 Task: Search for 3-bedroom houses in New York City within a budget of $15 million.
Action: Mouse pressed left at (405, 245)
Screenshot: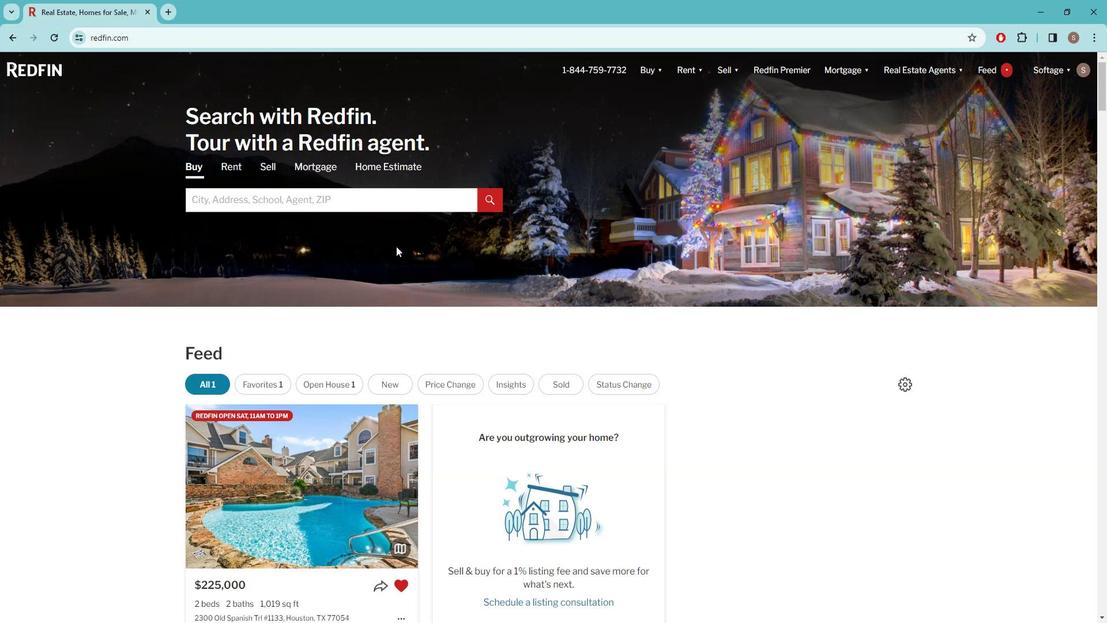 
Action: Mouse moved to (412, 200)
Screenshot: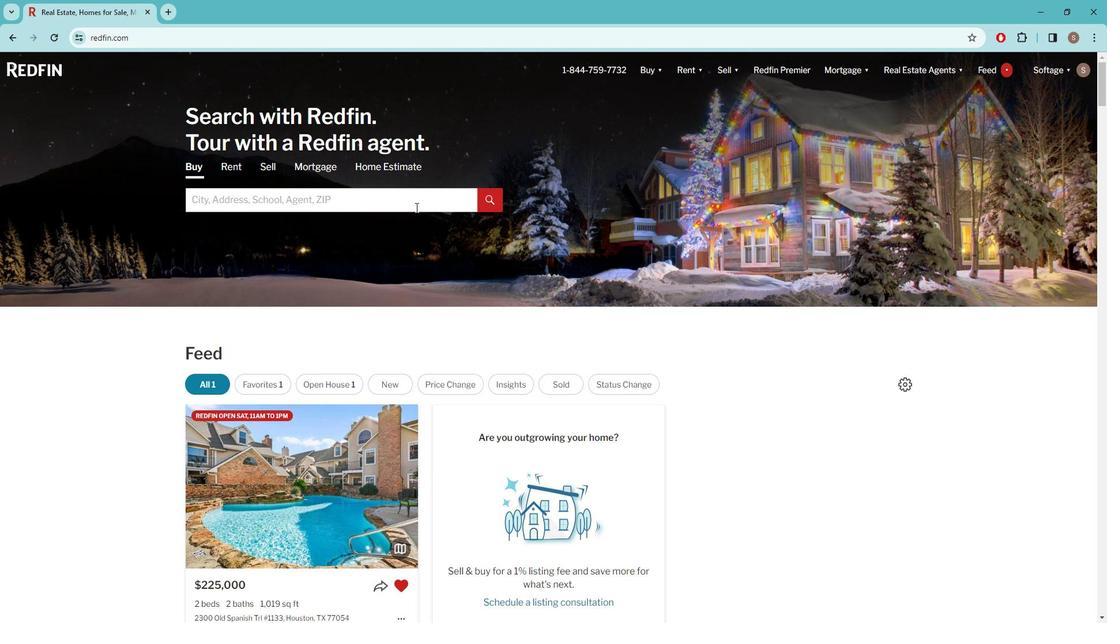 
Action: Mouse pressed left at (412, 200)
Screenshot: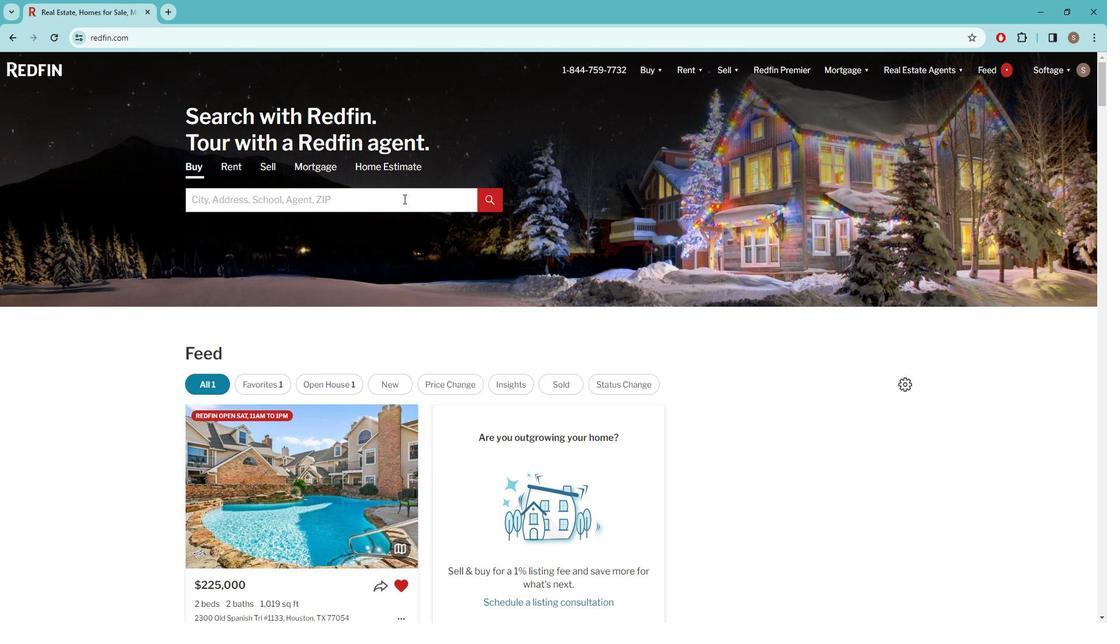 
Action: Key pressed n<Key.caps_lock>EW<Key.space><Key.caps_lock>y<Key.caps_lock>ORK<Key.space><Key.caps_lock>c<Key.caps_lock>ITY
Screenshot: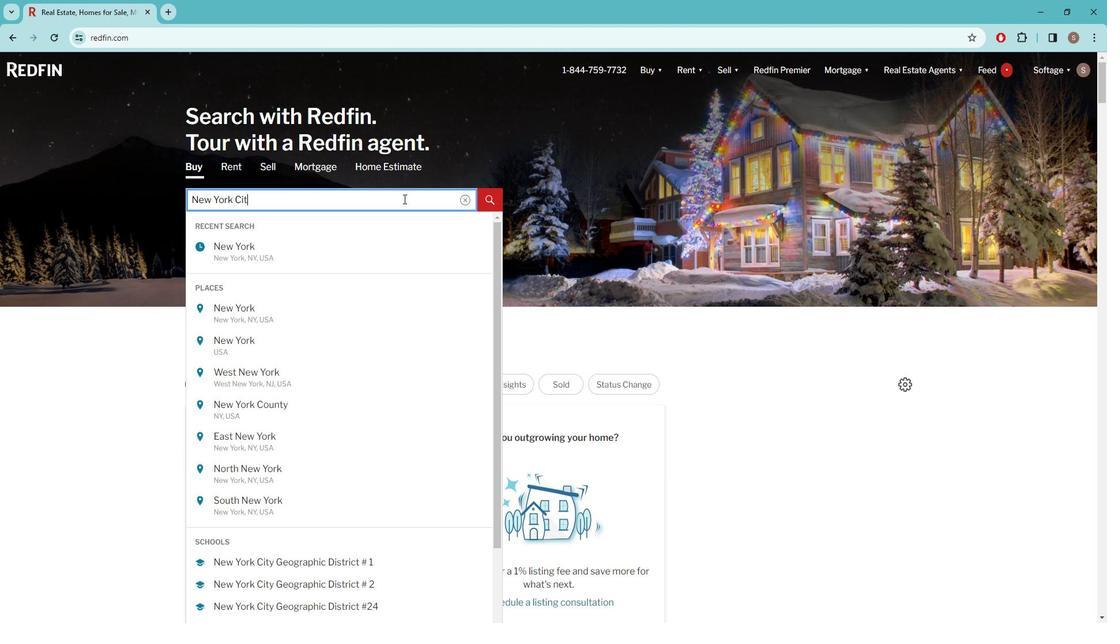 
Action: Mouse moved to (317, 249)
Screenshot: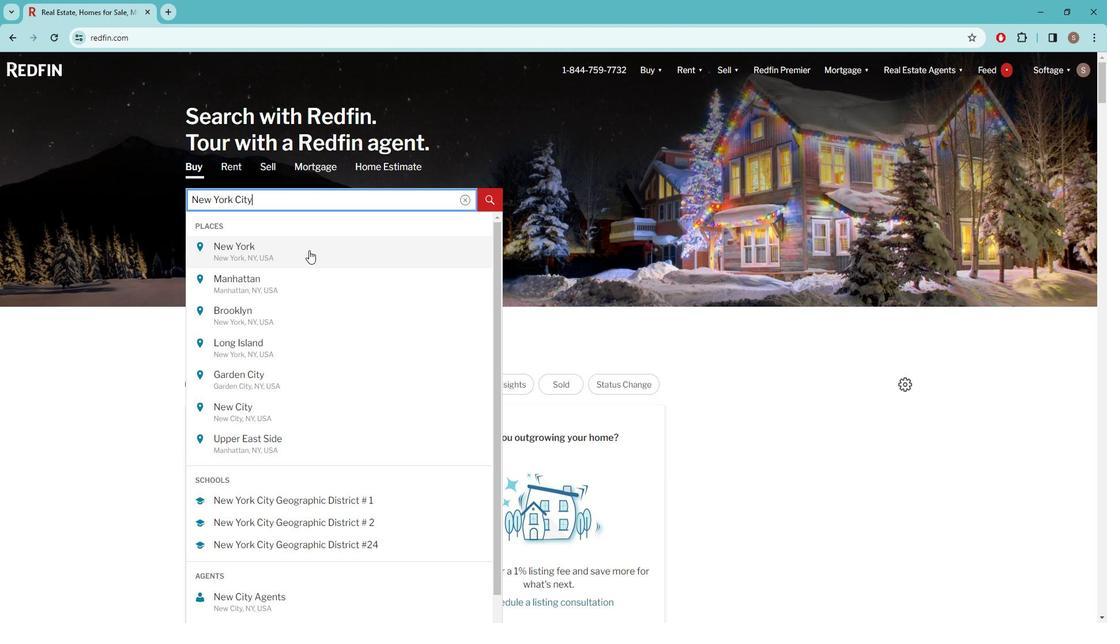 
Action: Mouse pressed left at (317, 249)
Screenshot: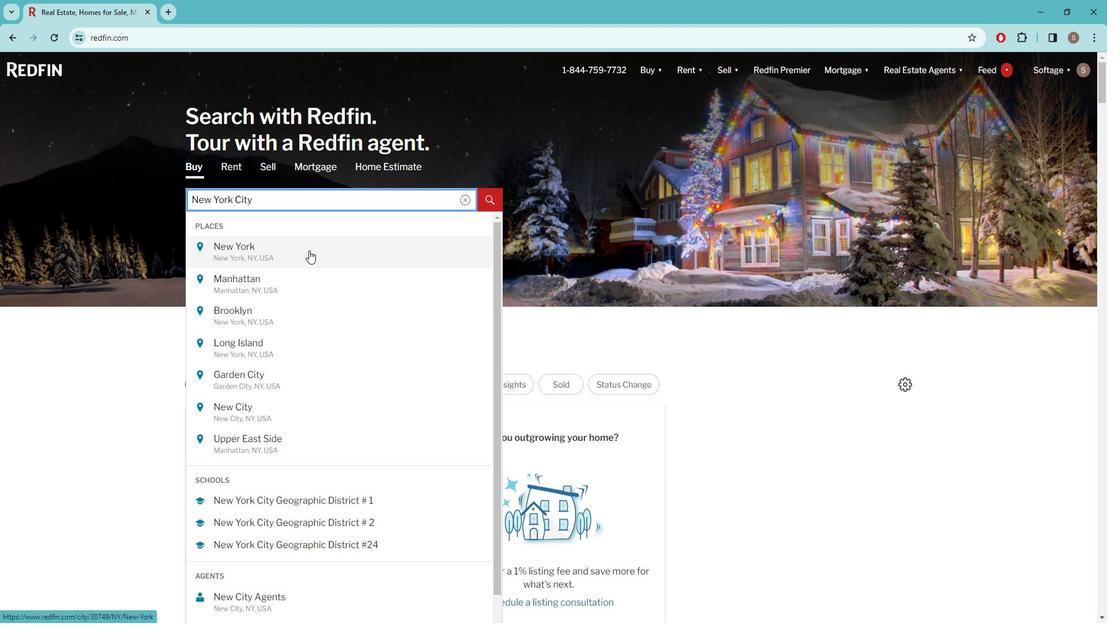 
Action: Mouse moved to (791, 149)
Screenshot: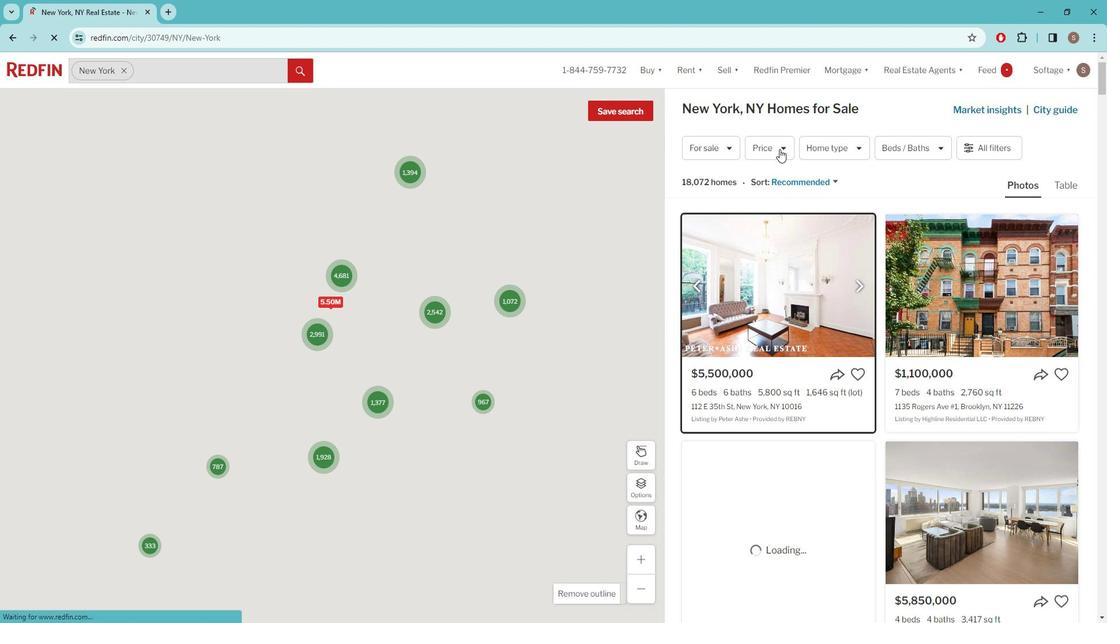 
Action: Mouse pressed left at (791, 149)
Screenshot: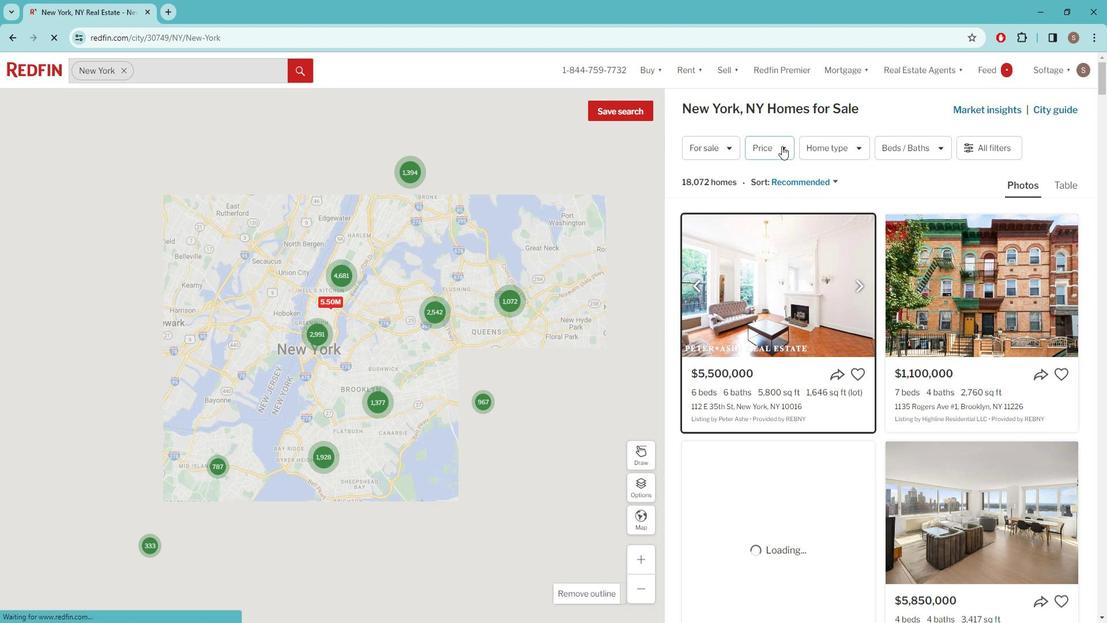 
Action: Mouse pressed left at (791, 149)
Screenshot: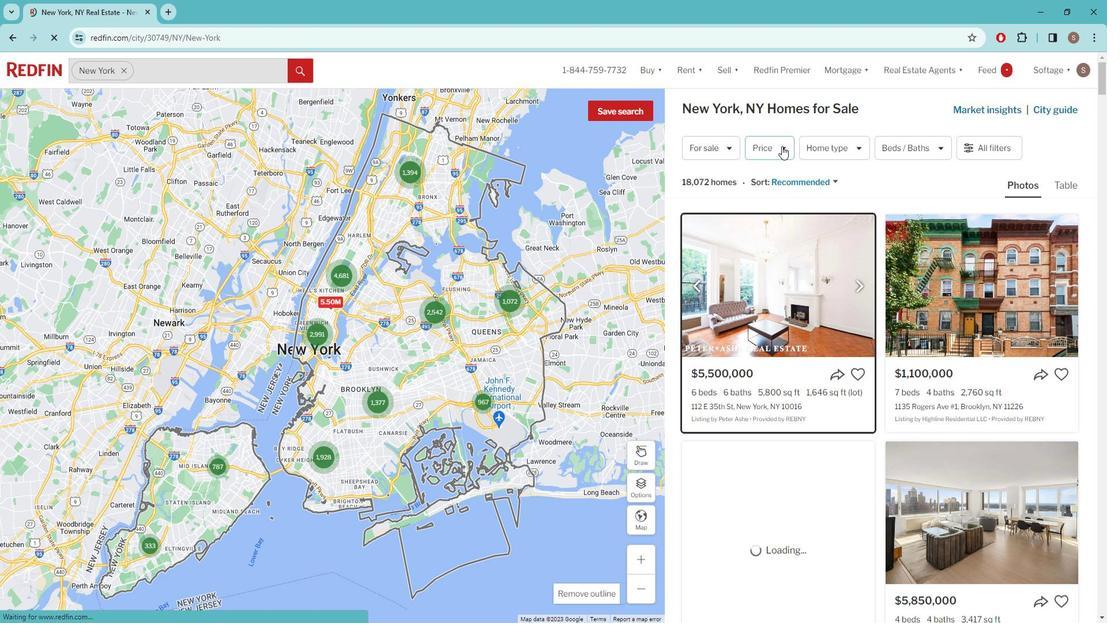 
Action: Mouse moved to (945, 308)
Screenshot: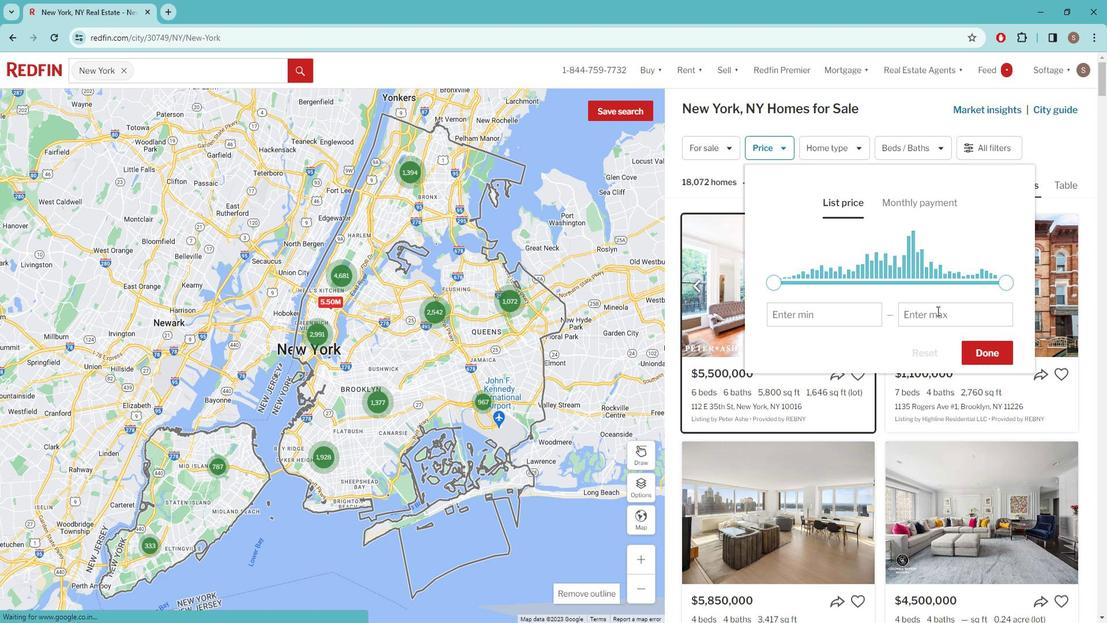 
Action: Mouse pressed left at (945, 308)
Screenshot: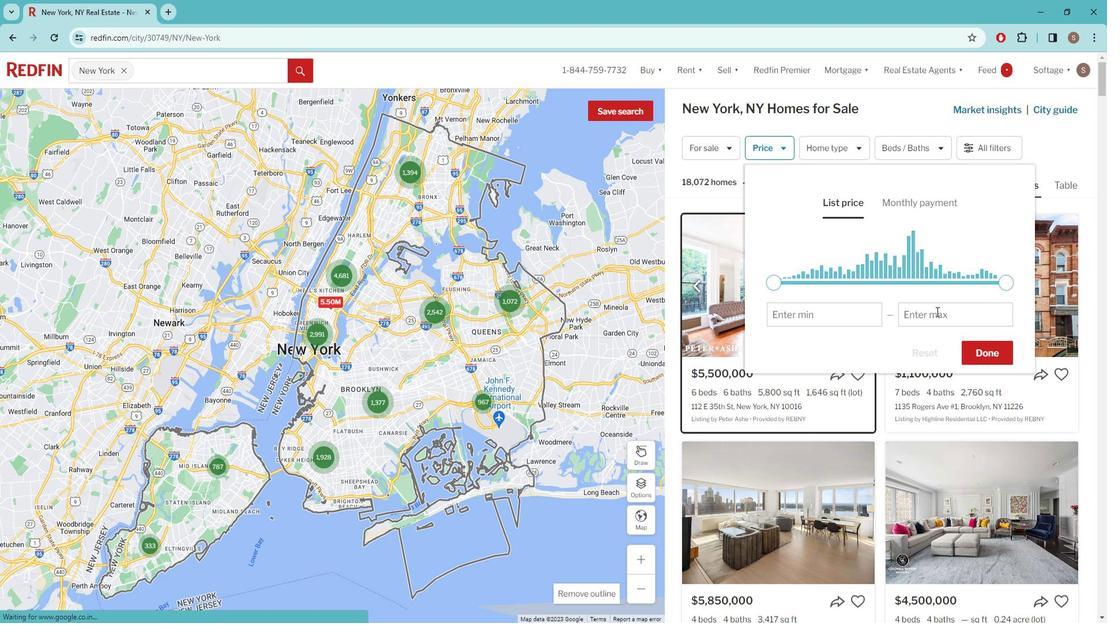 
Action: Key pressed 15M
Screenshot: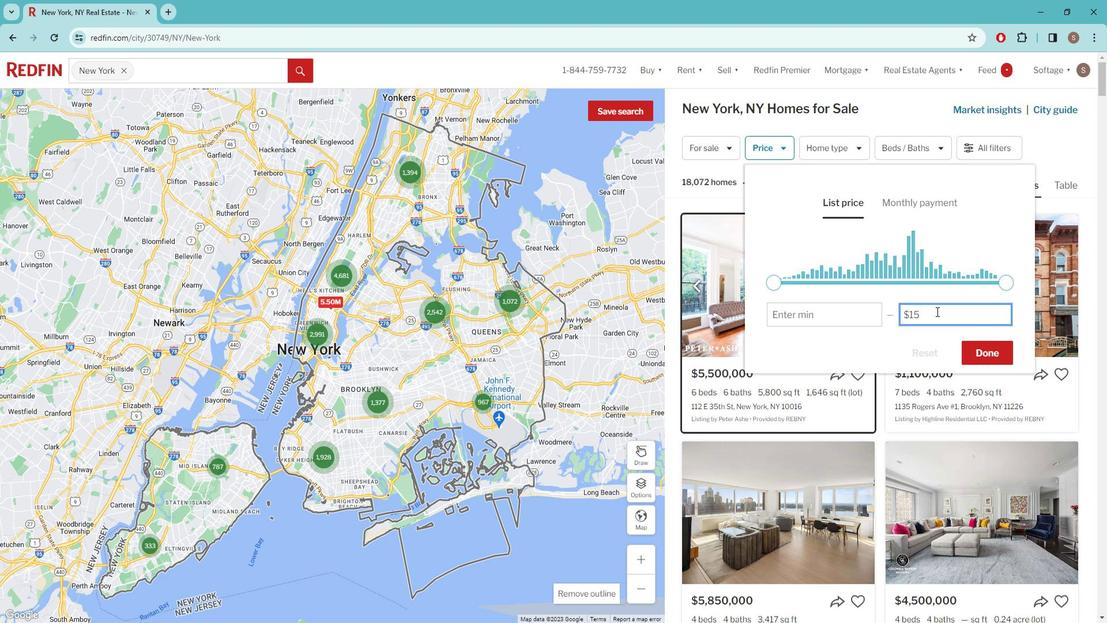 
Action: Mouse moved to (996, 343)
Screenshot: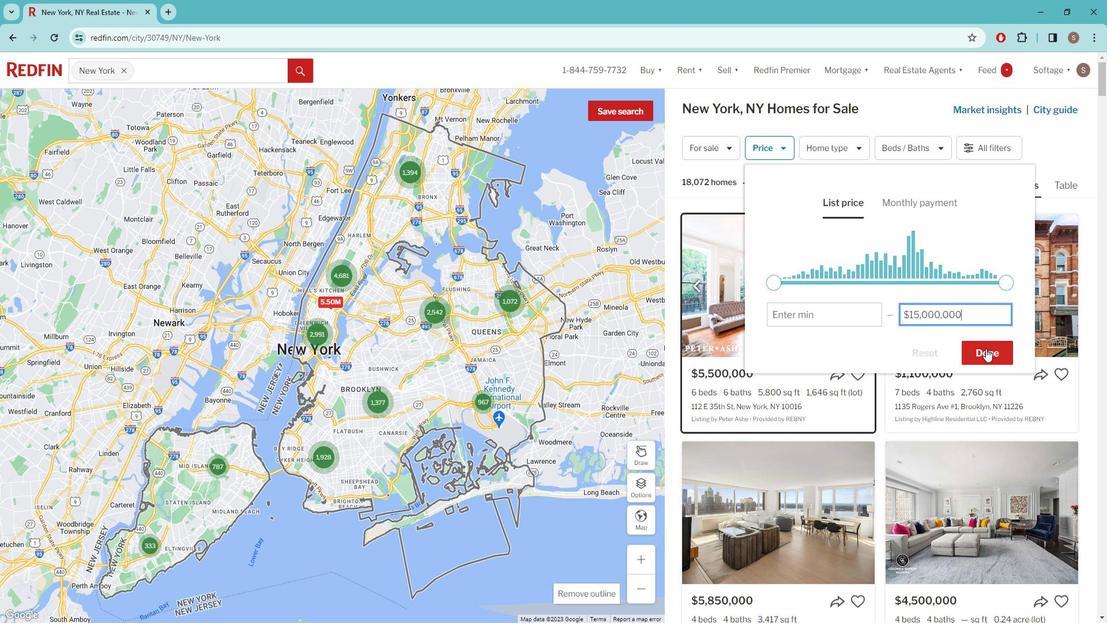 
Action: Mouse pressed left at (996, 343)
Screenshot: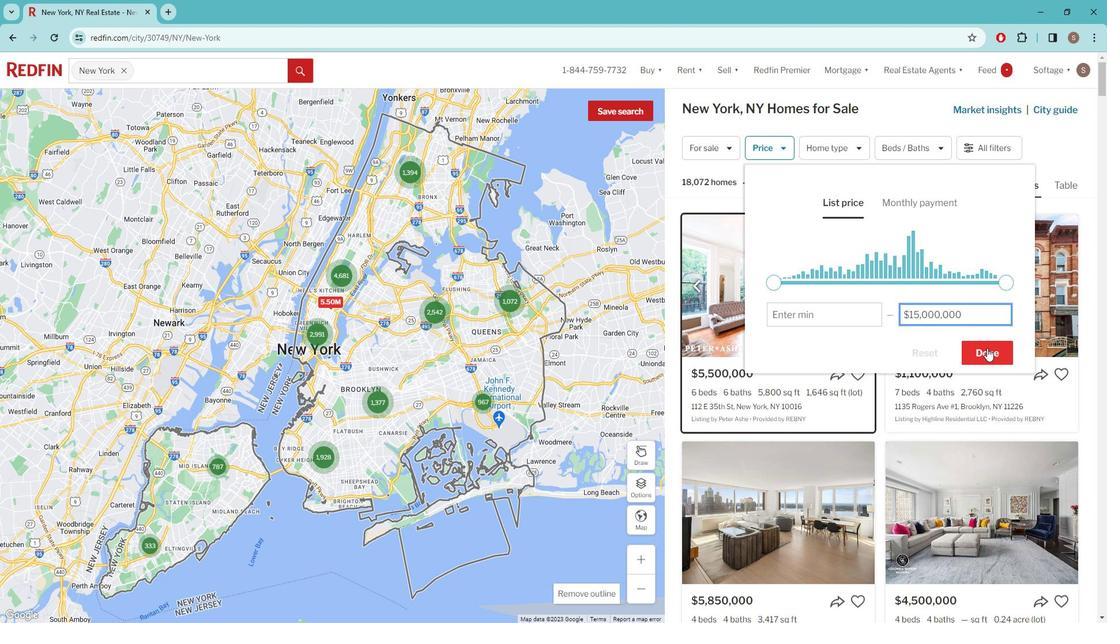 
Action: Mouse moved to (891, 148)
Screenshot: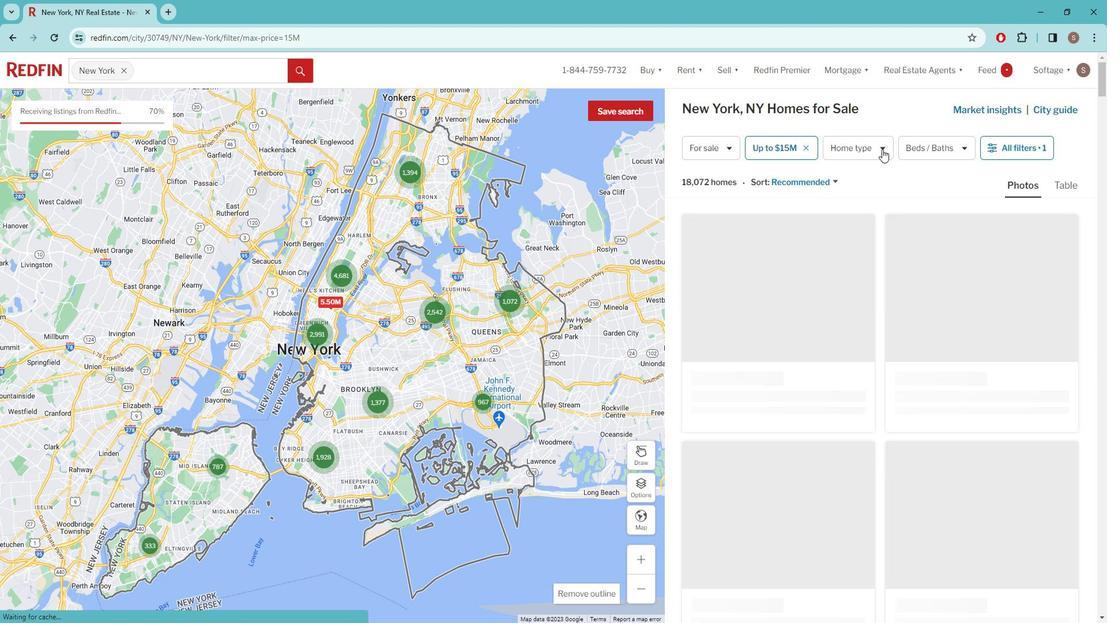 
Action: Mouse pressed left at (891, 148)
Screenshot: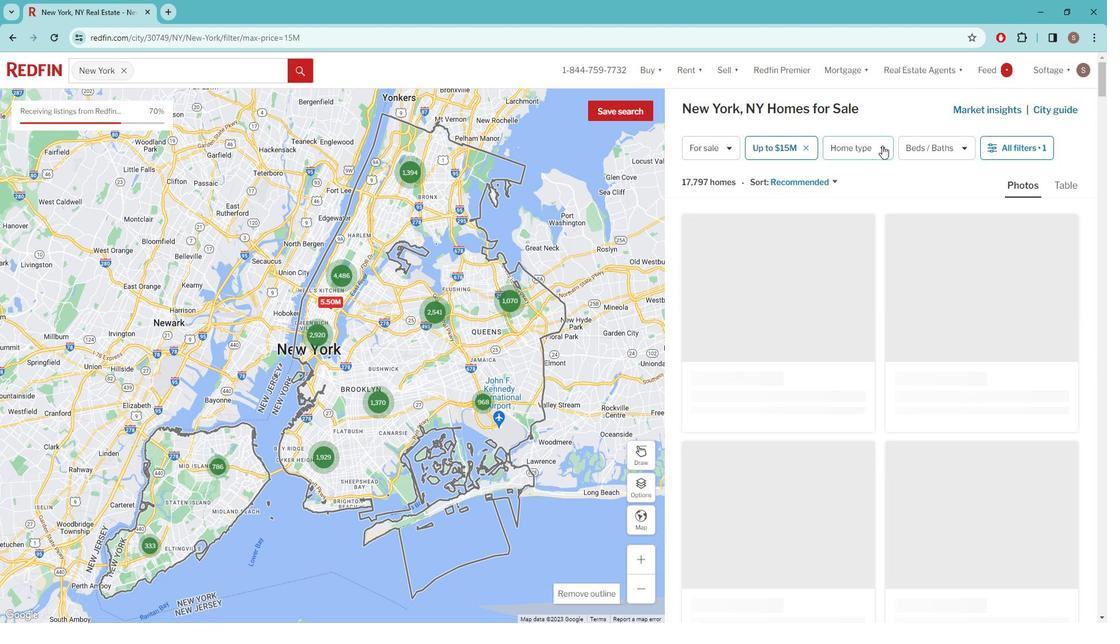 
Action: Mouse moved to (695, 205)
Screenshot: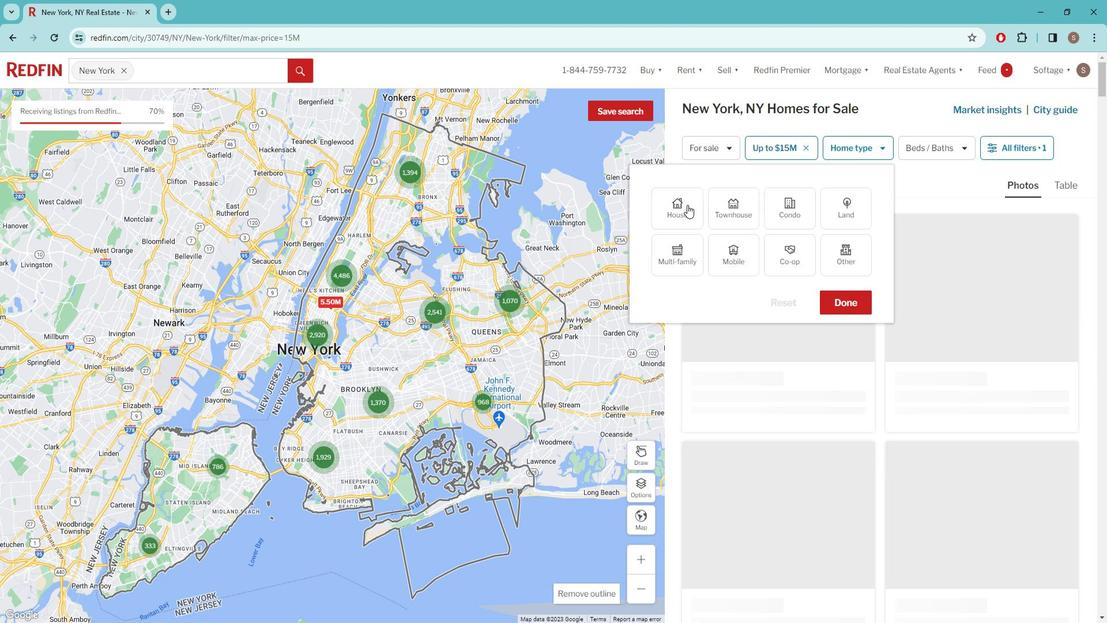 
Action: Mouse pressed left at (695, 205)
Screenshot: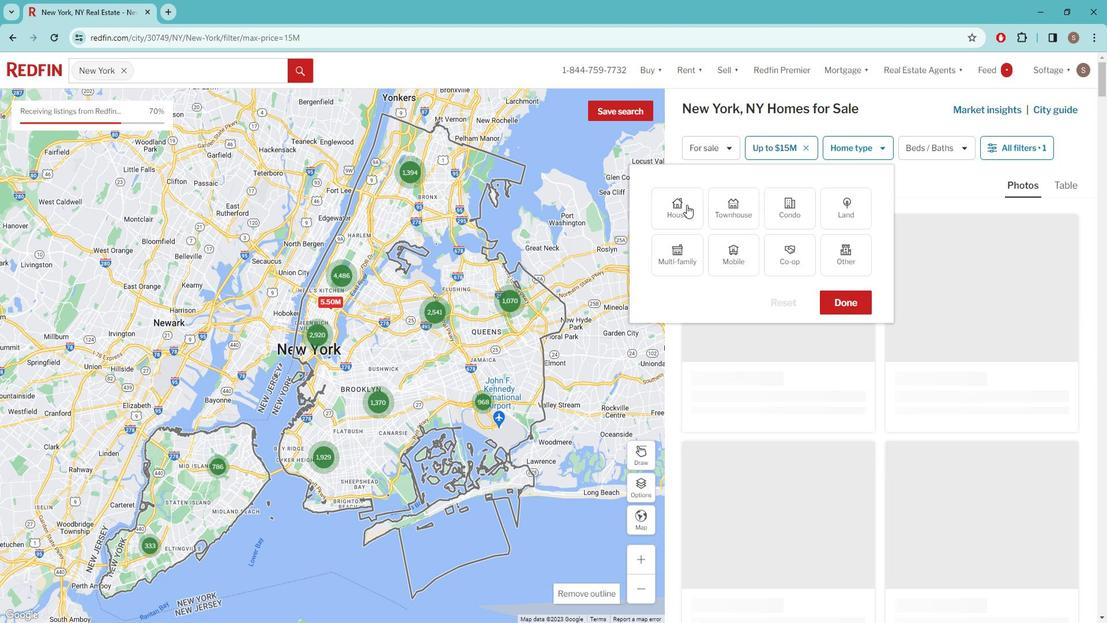 
Action: Mouse moved to (857, 293)
Screenshot: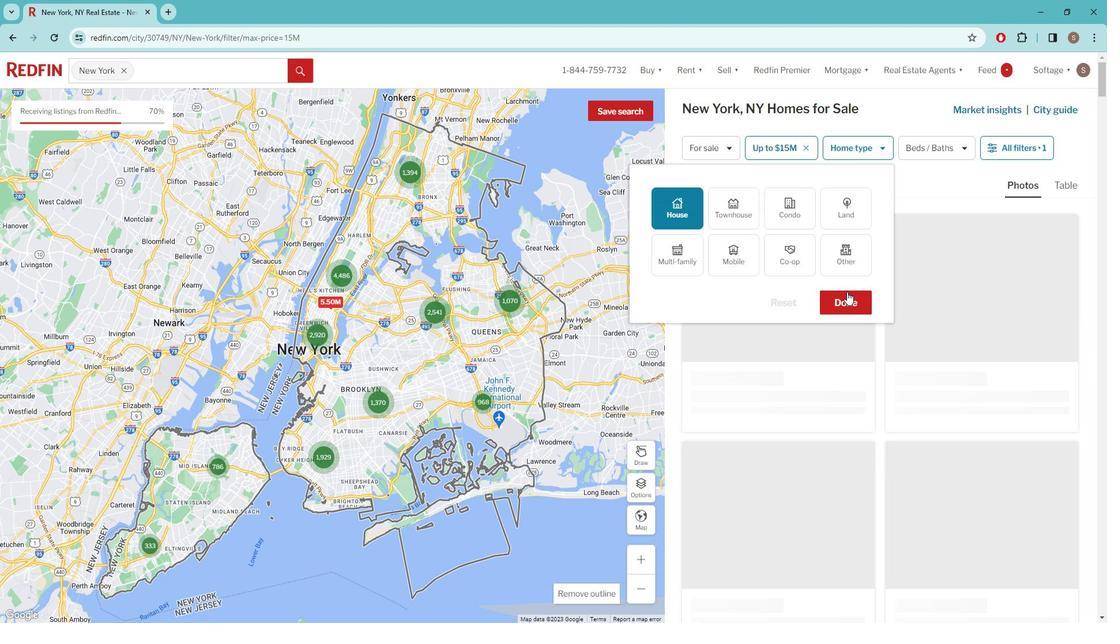 
Action: Mouse pressed left at (857, 293)
Screenshot: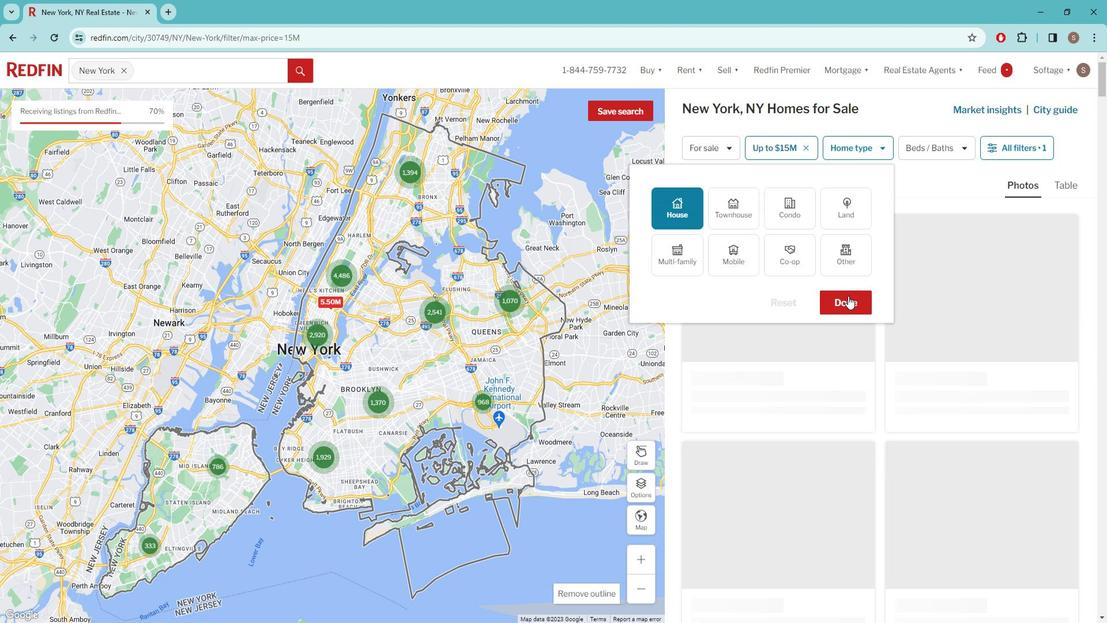 
Action: Mouse moved to (956, 151)
Screenshot: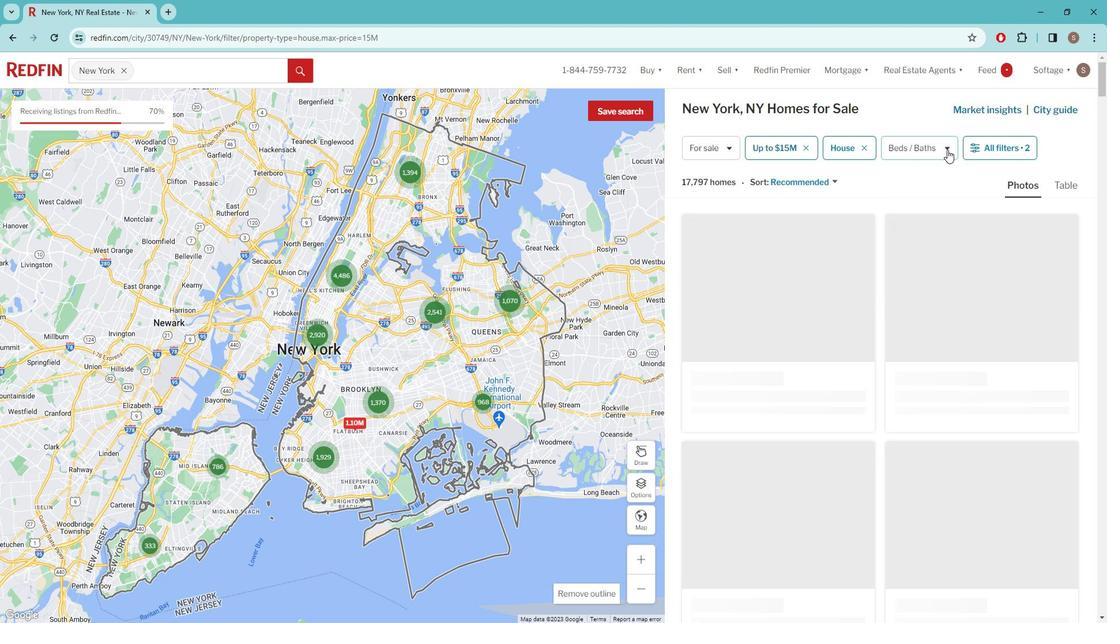 
Action: Mouse pressed left at (956, 151)
Screenshot: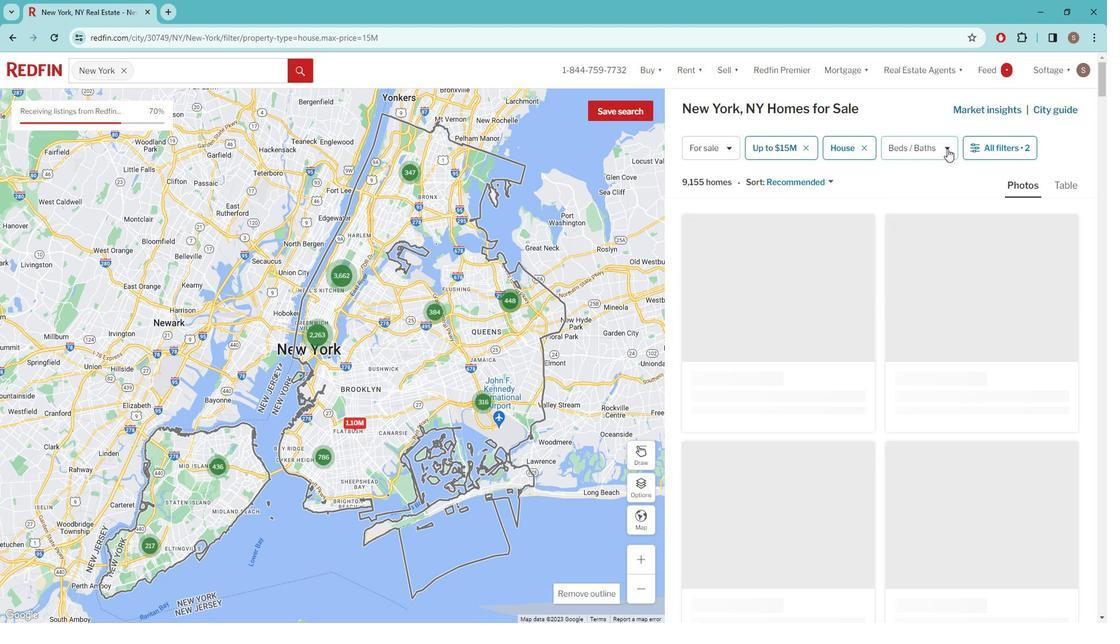 
Action: Mouse moved to (866, 213)
Screenshot: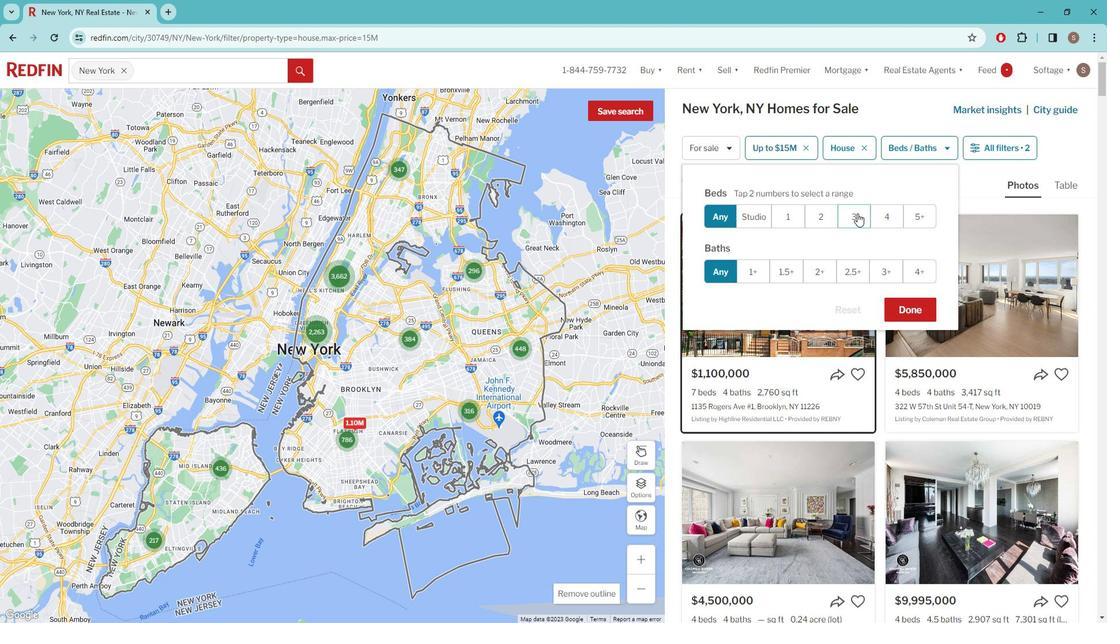 
Action: Mouse pressed left at (866, 213)
Screenshot: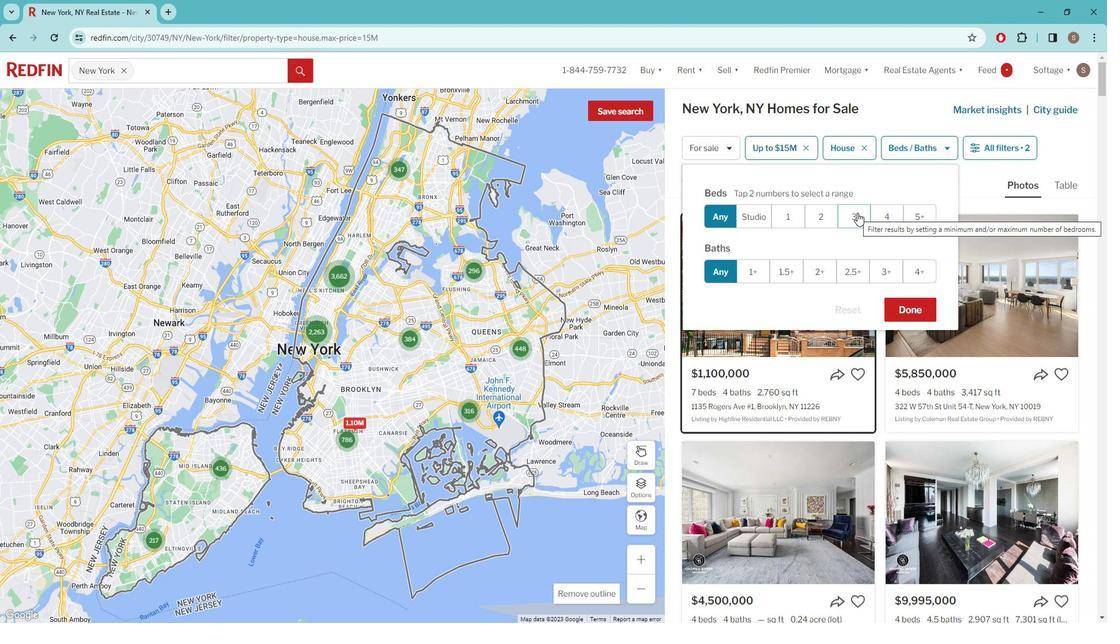 
Action: Mouse moved to (864, 213)
Screenshot: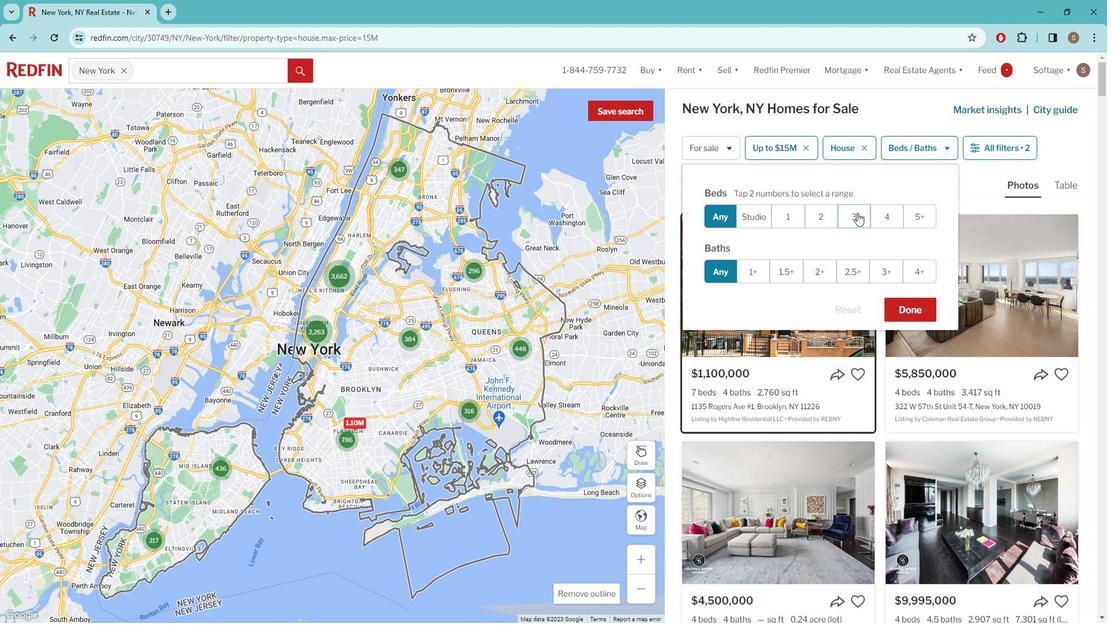 
Action: Mouse pressed left at (864, 213)
Screenshot: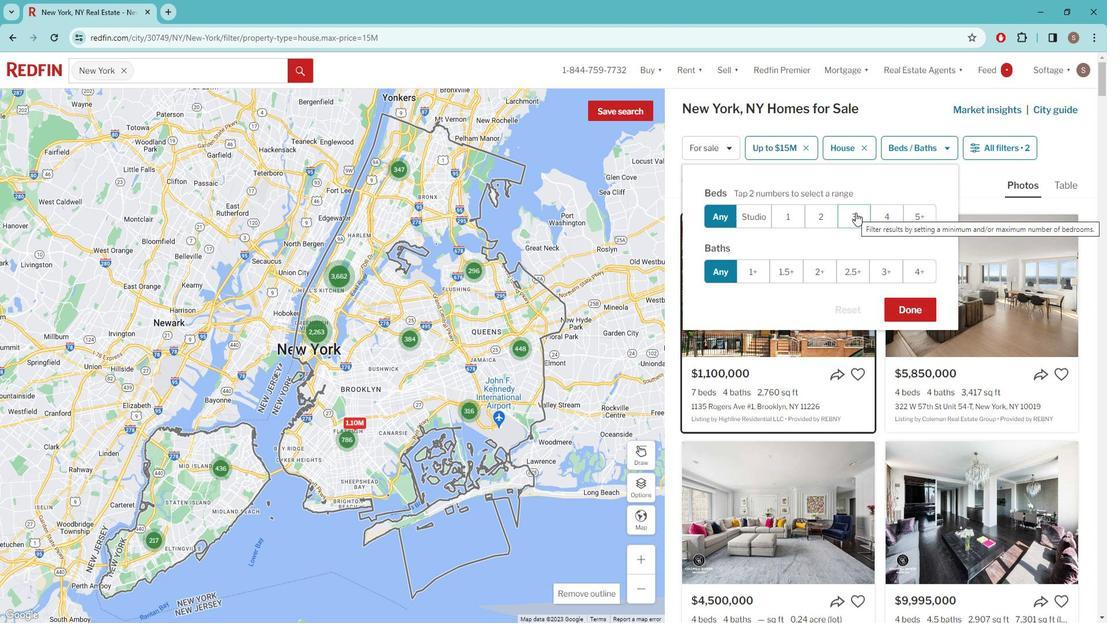 
Action: Mouse moved to (909, 302)
Screenshot: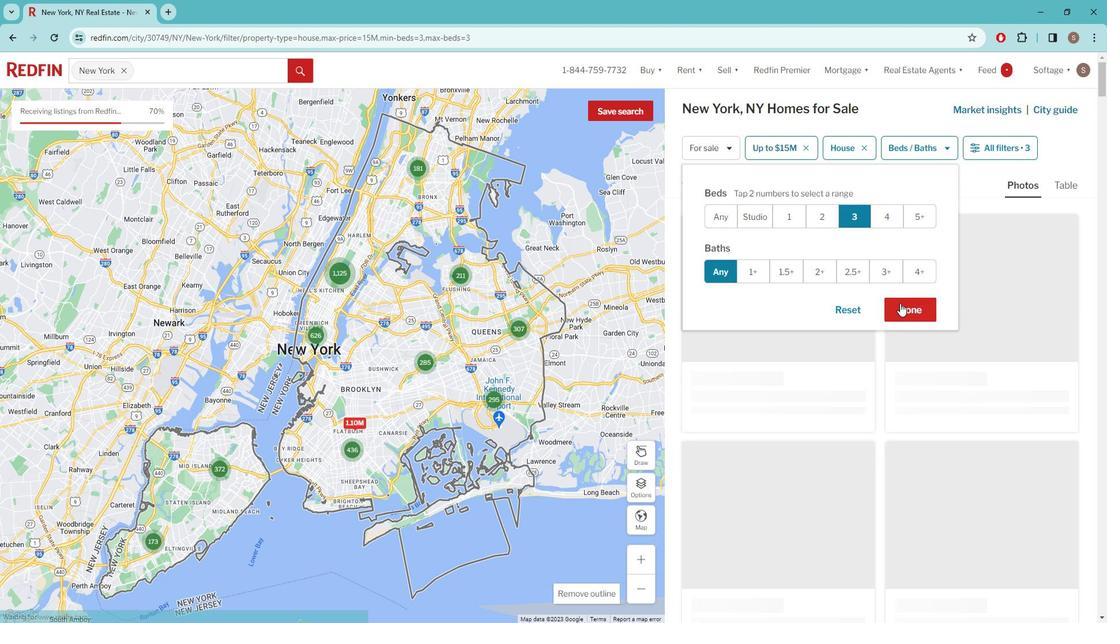 
Action: Mouse pressed left at (909, 302)
Screenshot: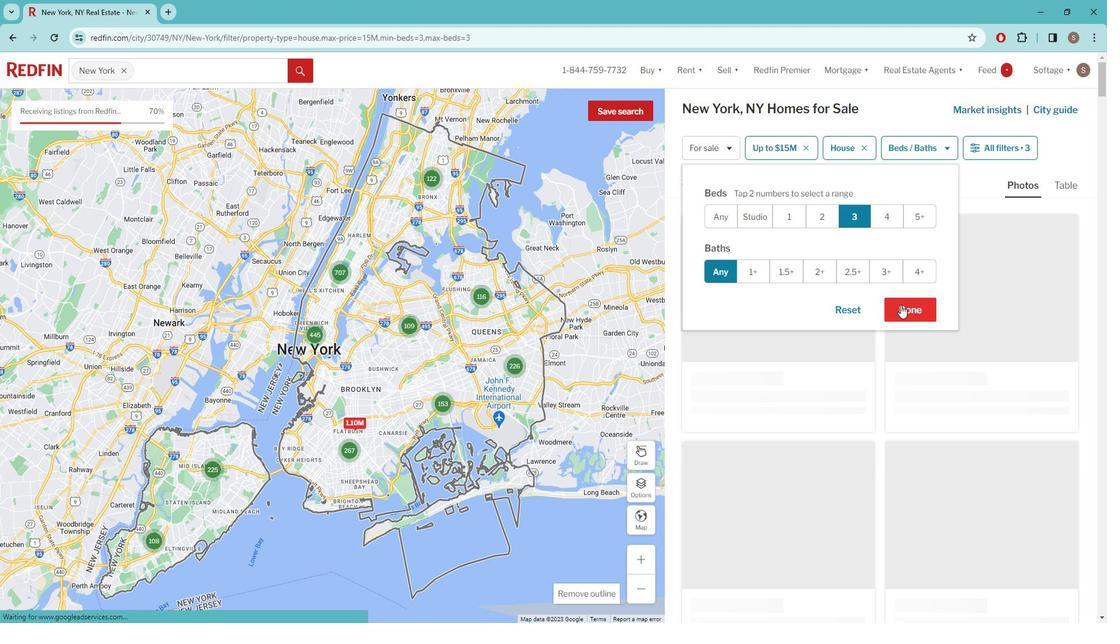 
Action: Mouse moved to (841, 332)
Screenshot: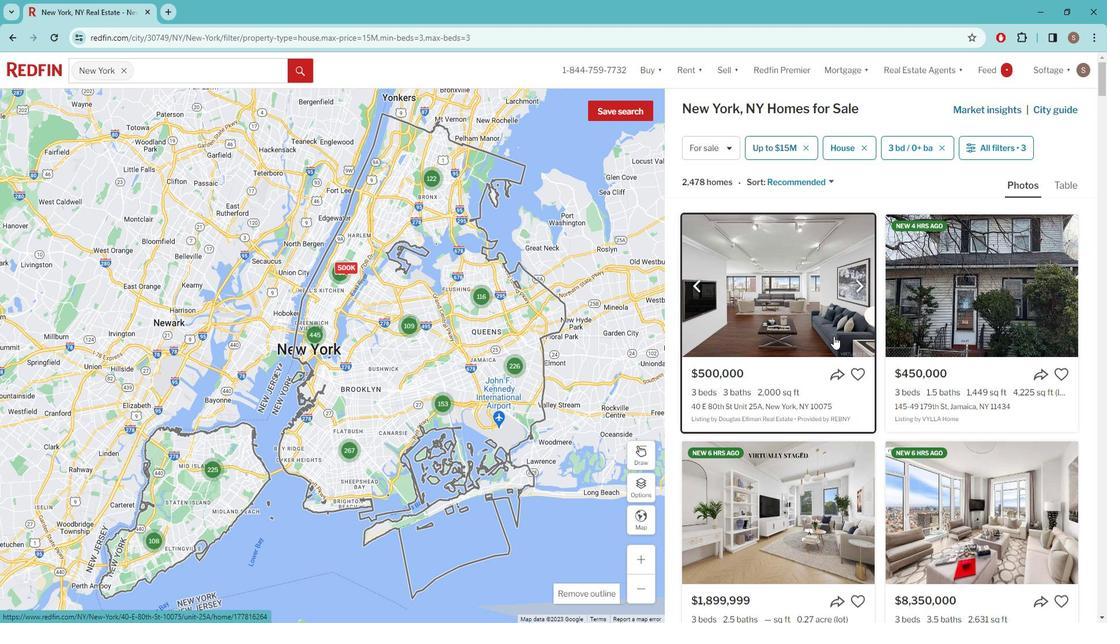 
Action: Mouse scrolled (841, 331) with delta (0, 0)
Screenshot: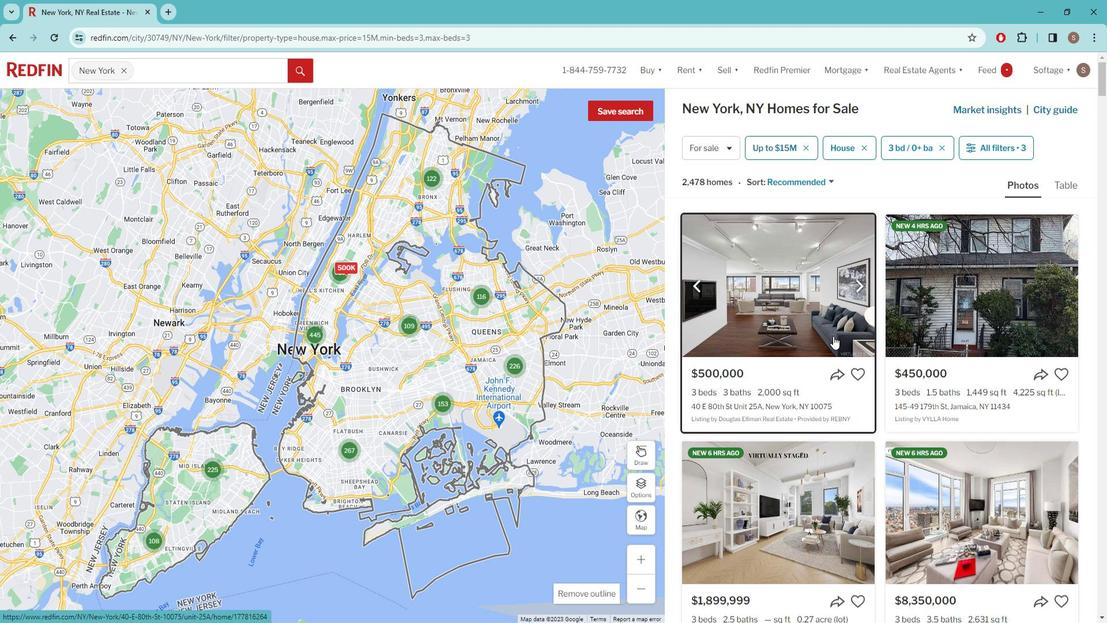 
Action: Mouse moved to (817, 305)
Screenshot: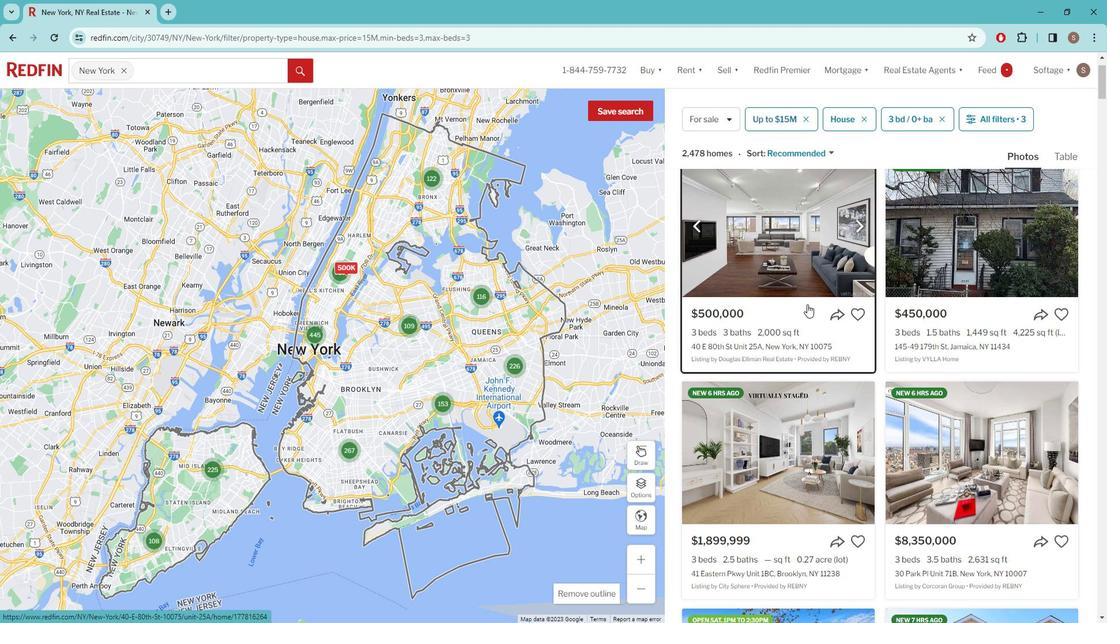 
Action: Mouse pressed left at (817, 305)
Screenshot: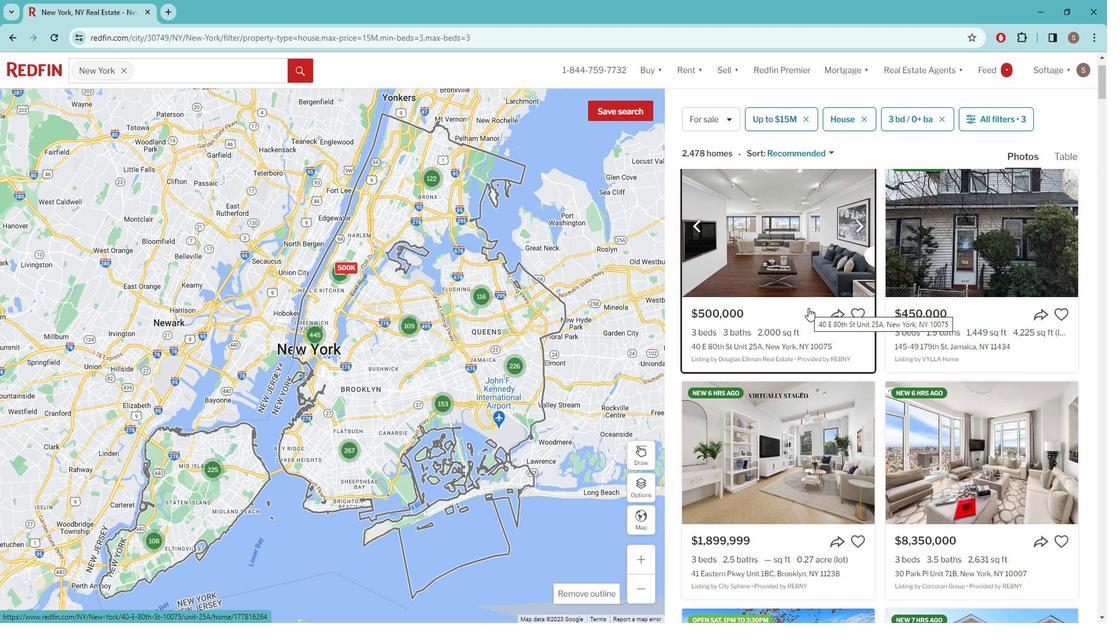 
Action: Mouse moved to (617, 311)
Screenshot: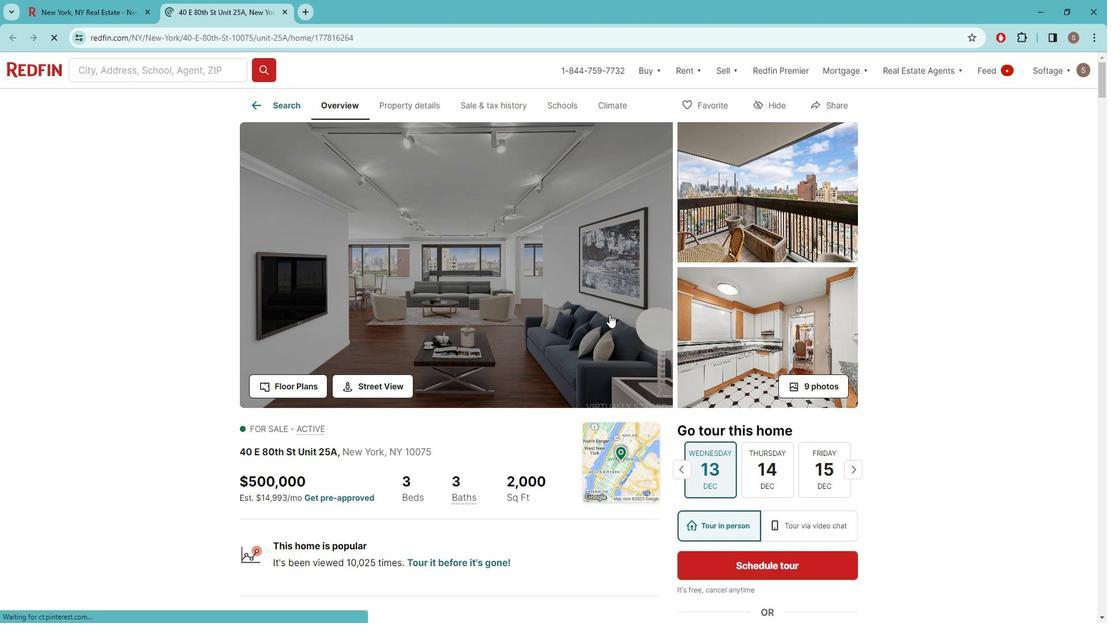 
Action: Mouse scrolled (617, 311) with delta (0, 0)
Screenshot: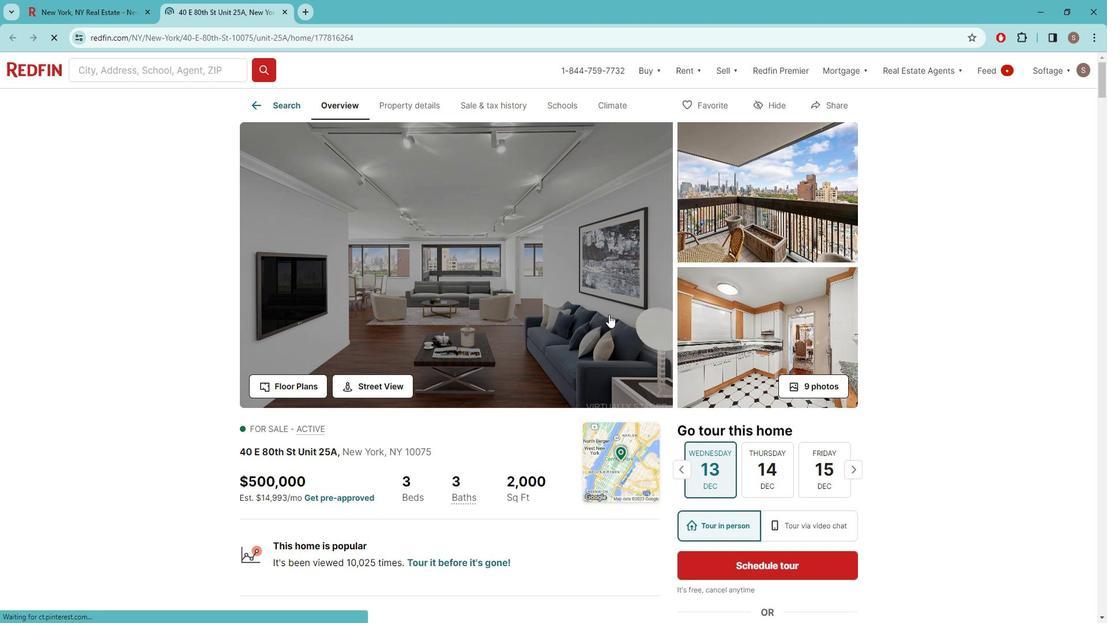 
Action: Mouse scrolled (617, 311) with delta (0, 0)
Screenshot: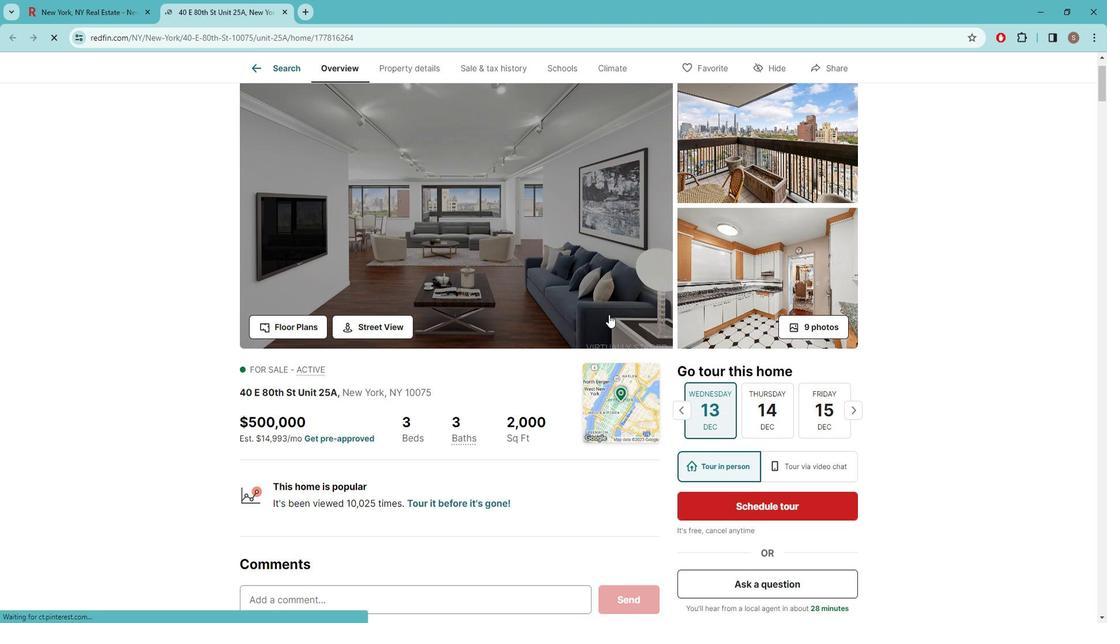 
Action: Mouse scrolled (617, 311) with delta (0, 0)
Screenshot: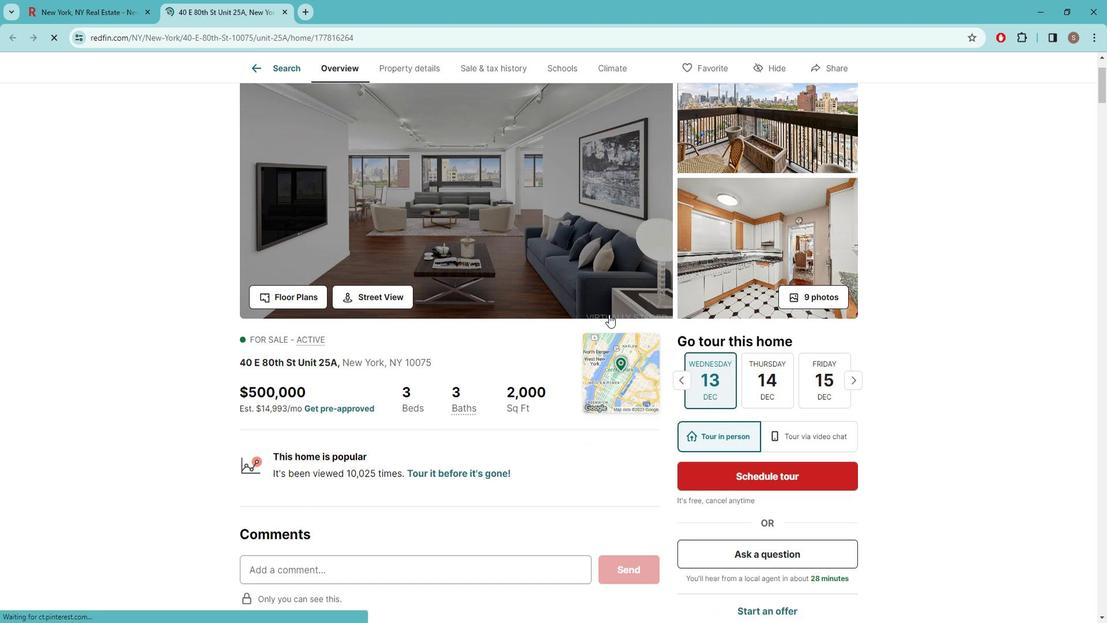 
Action: Mouse scrolled (617, 311) with delta (0, 0)
Screenshot: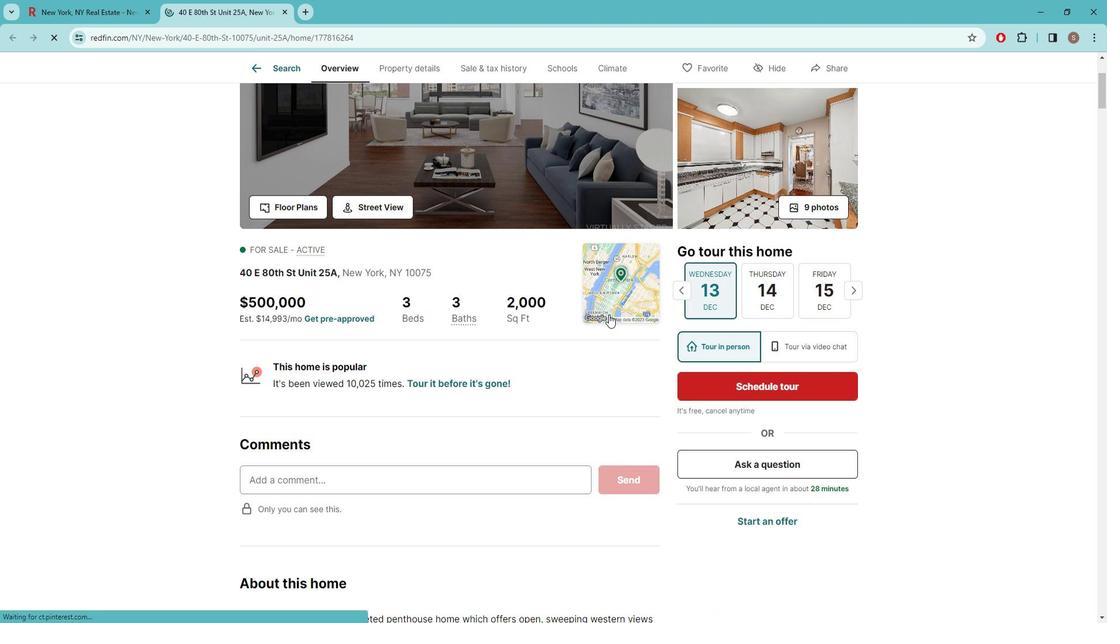 
Action: Mouse scrolled (617, 311) with delta (0, 0)
Screenshot: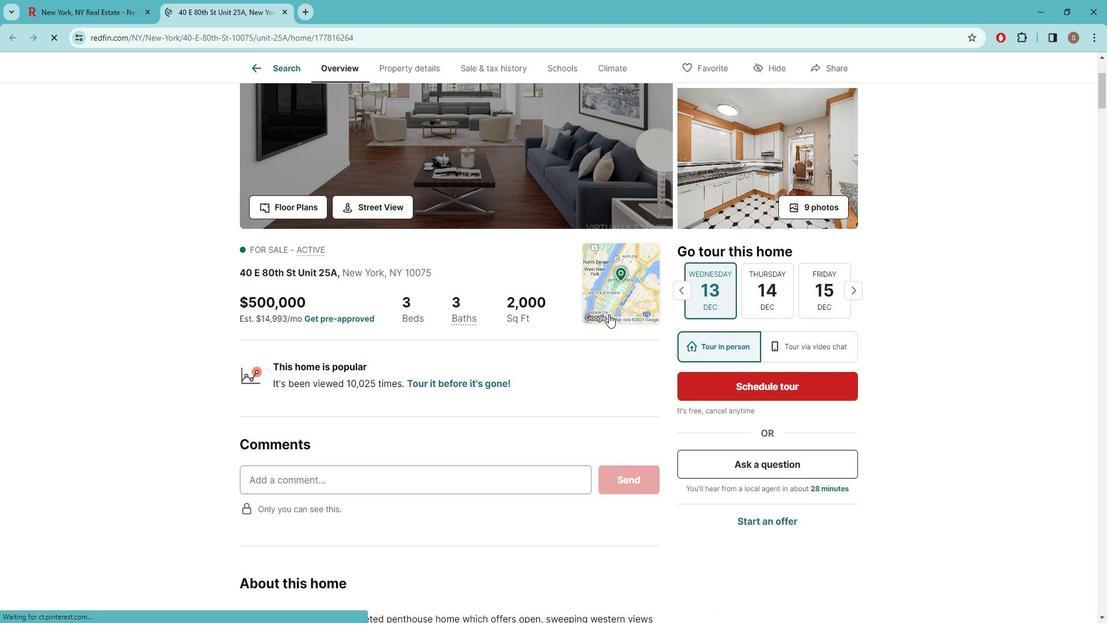
Action: Mouse scrolled (617, 311) with delta (0, 0)
Screenshot: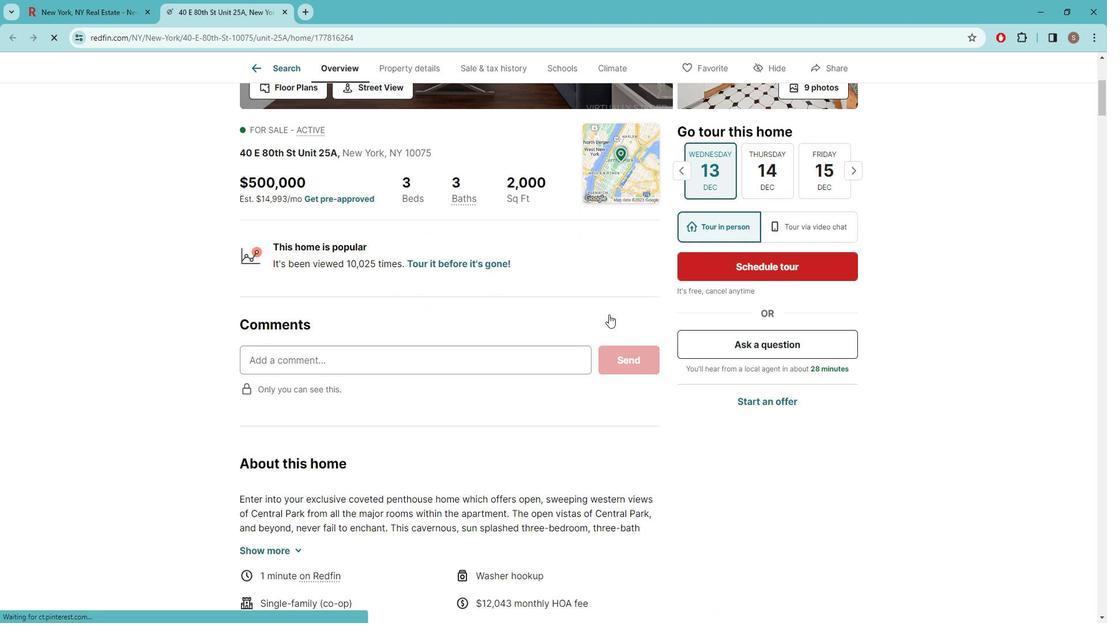 
Action: Mouse scrolled (617, 311) with delta (0, 0)
Screenshot: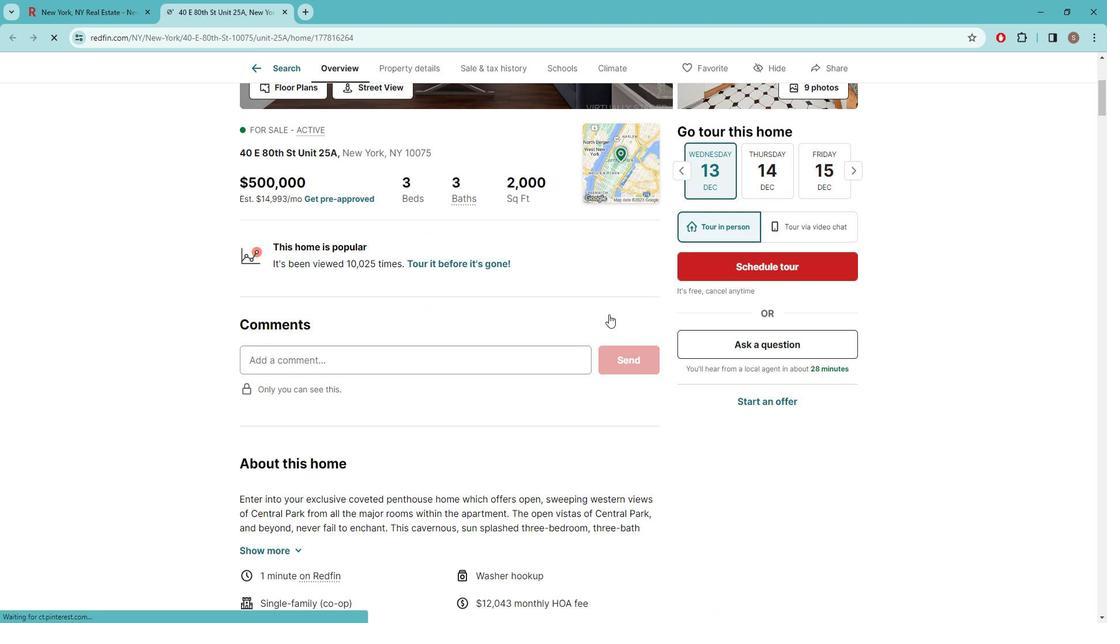 
Action: Mouse scrolled (617, 311) with delta (0, 0)
Screenshot: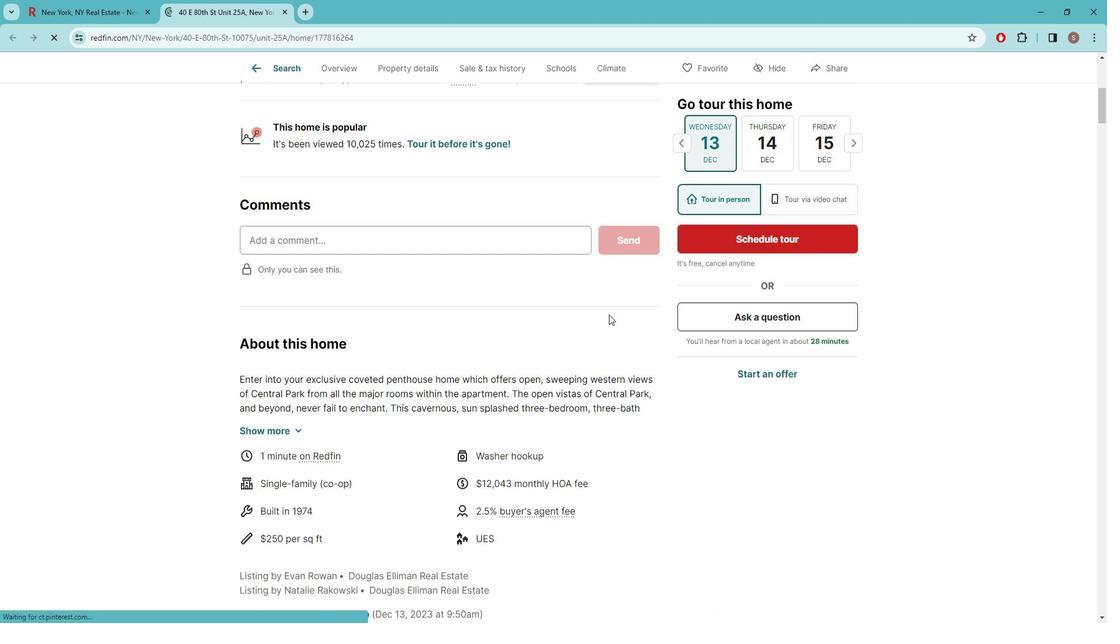 
Action: Mouse scrolled (617, 311) with delta (0, 0)
Screenshot: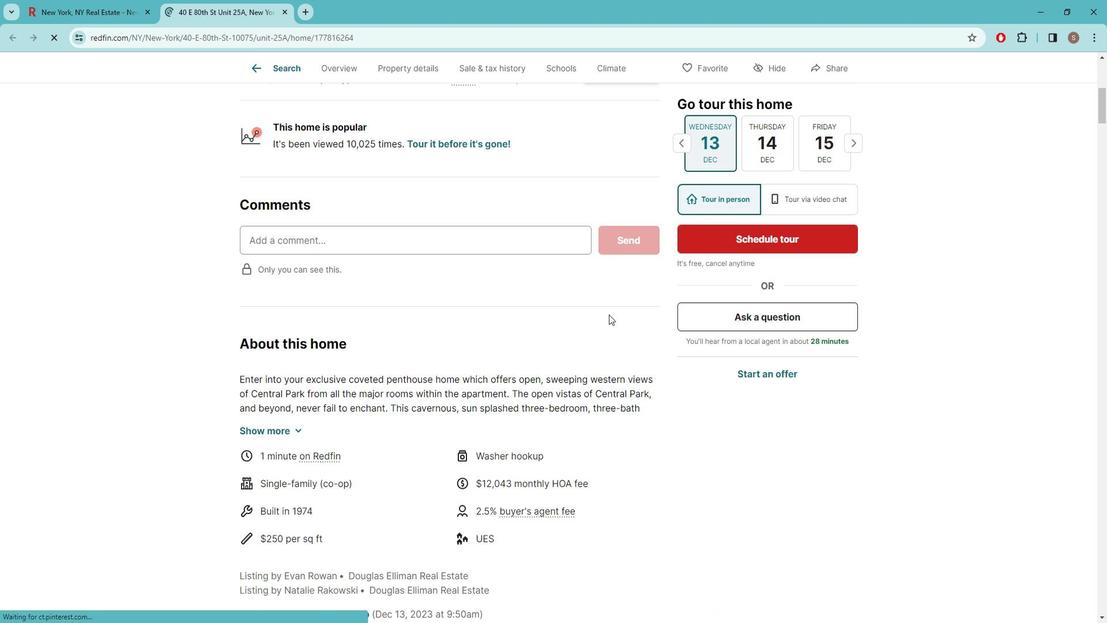 
Action: Mouse moved to (617, 311)
Screenshot: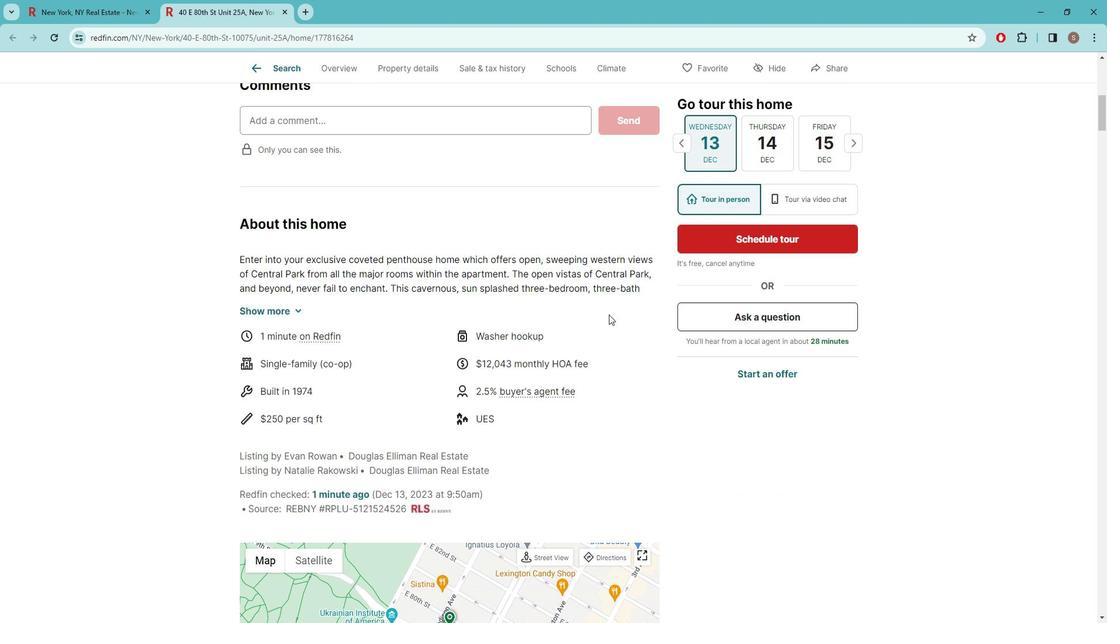 
Action: Mouse scrolled (617, 311) with delta (0, 0)
Screenshot: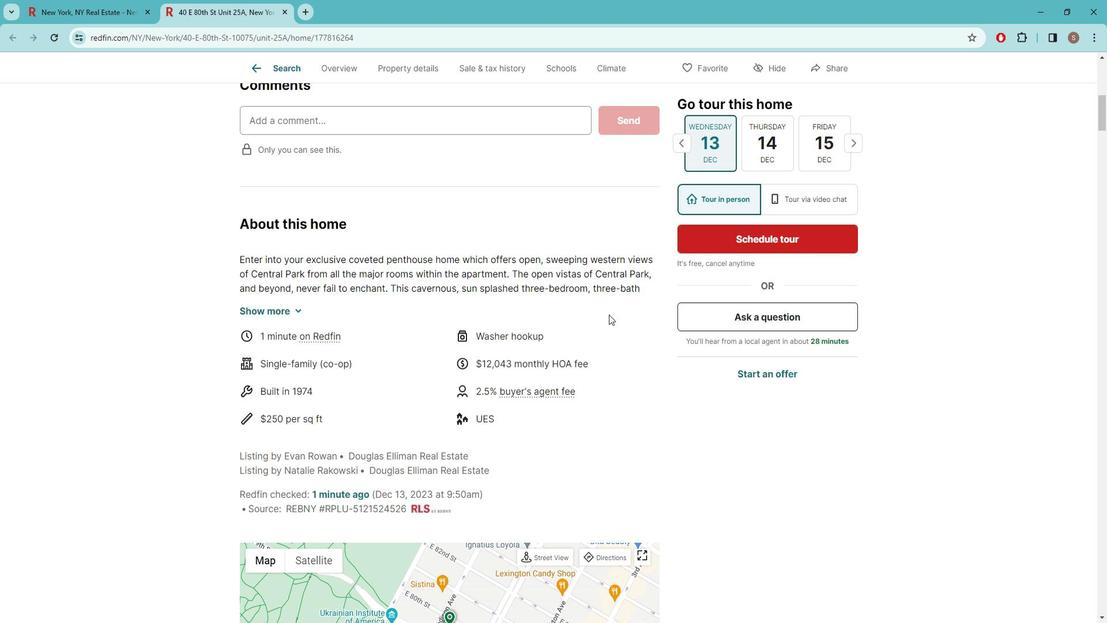 
Action: Mouse scrolled (617, 312) with delta (0, 0)
Screenshot: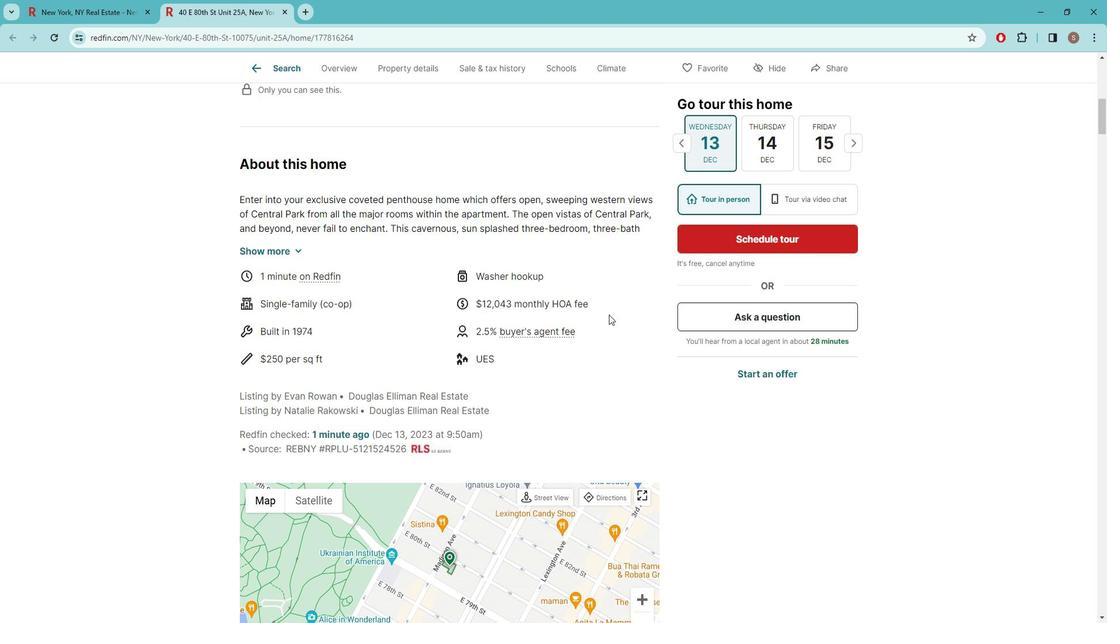 
Action: Mouse scrolled (617, 312) with delta (0, 0)
Screenshot: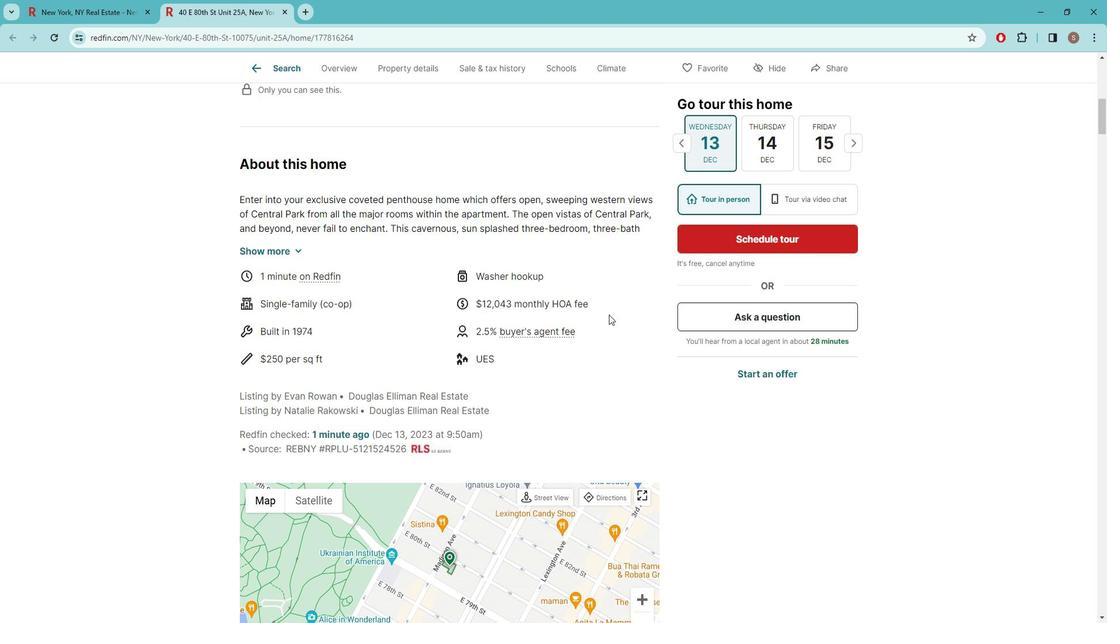 
Action: Mouse scrolled (617, 312) with delta (0, 0)
Screenshot: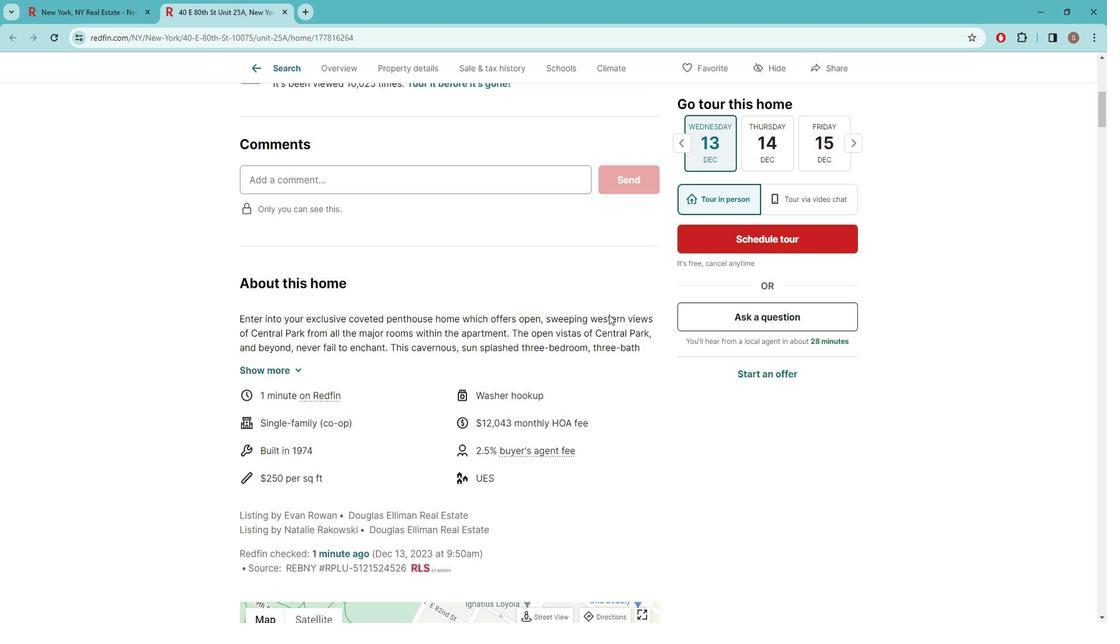 
Action: Mouse scrolled (617, 312) with delta (0, 0)
Screenshot: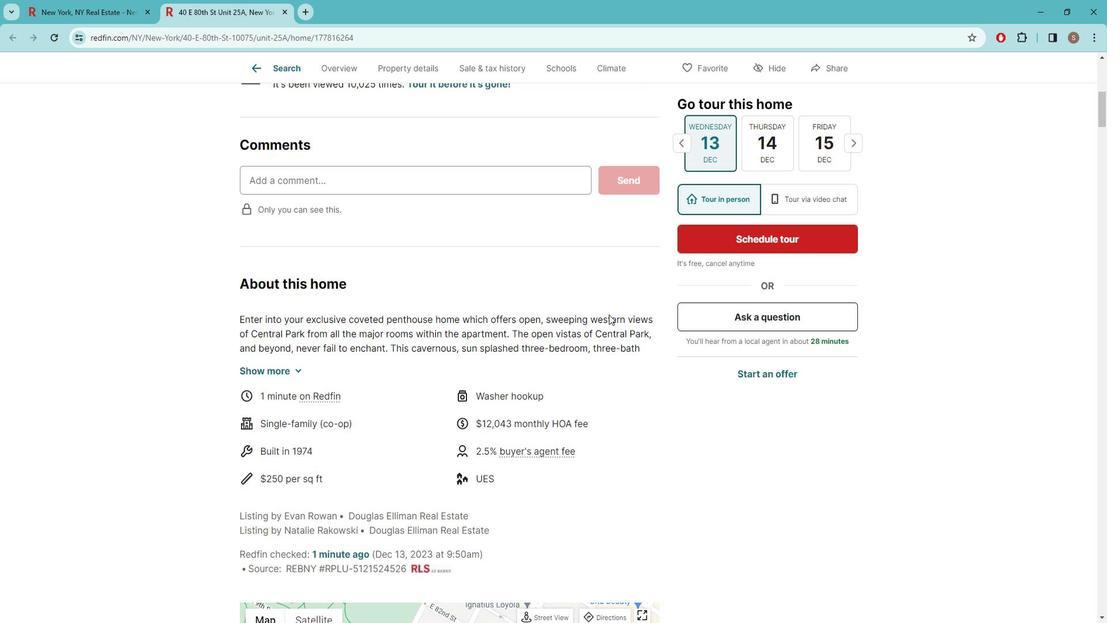
Action: Mouse scrolled (617, 312) with delta (0, 0)
Screenshot: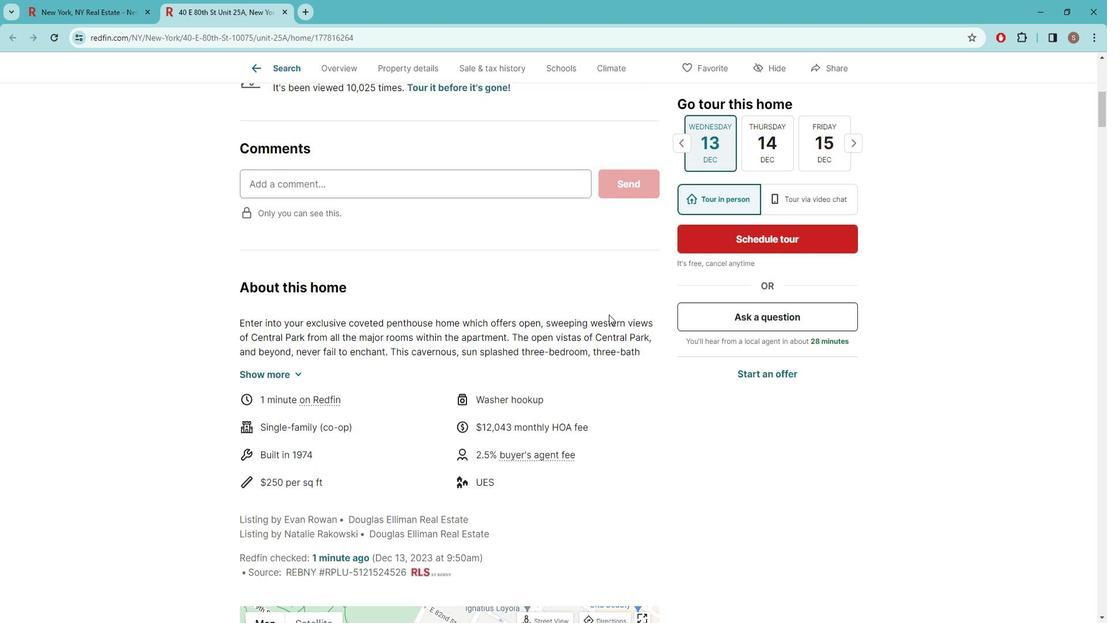
Action: Mouse scrolled (617, 312) with delta (0, 0)
Screenshot: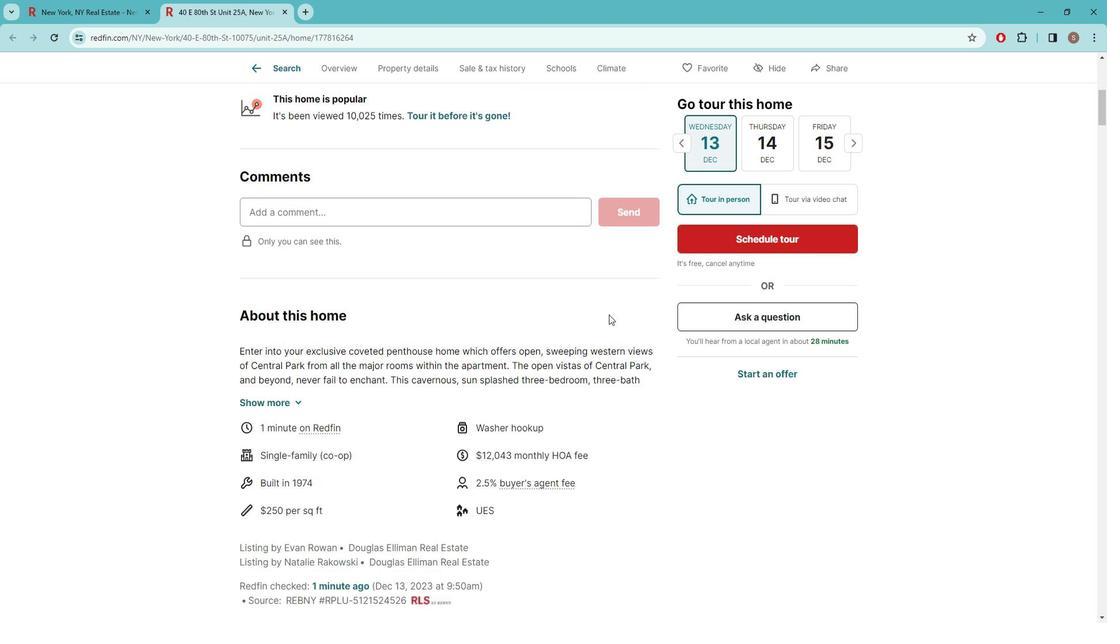 
Action: Mouse scrolled (617, 312) with delta (0, 0)
Screenshot: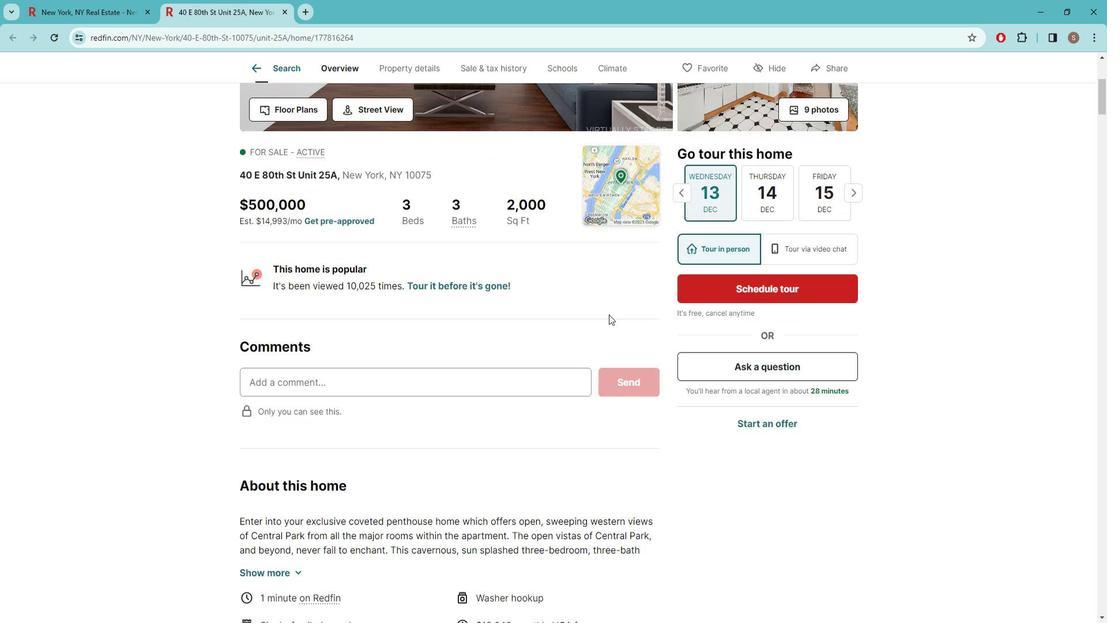 
Action: Mouse scrolled (617, 312) with delta (0, 0)
Screenshot: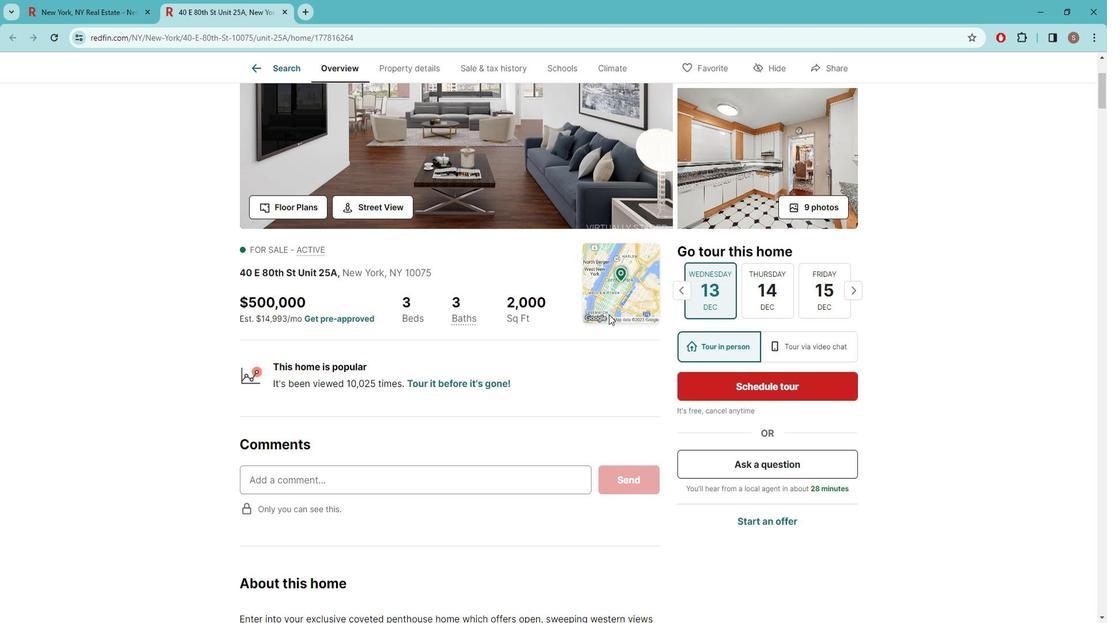 
Action: Mouse scrolled (617, 312) with delta (0, 0)
Screenshot: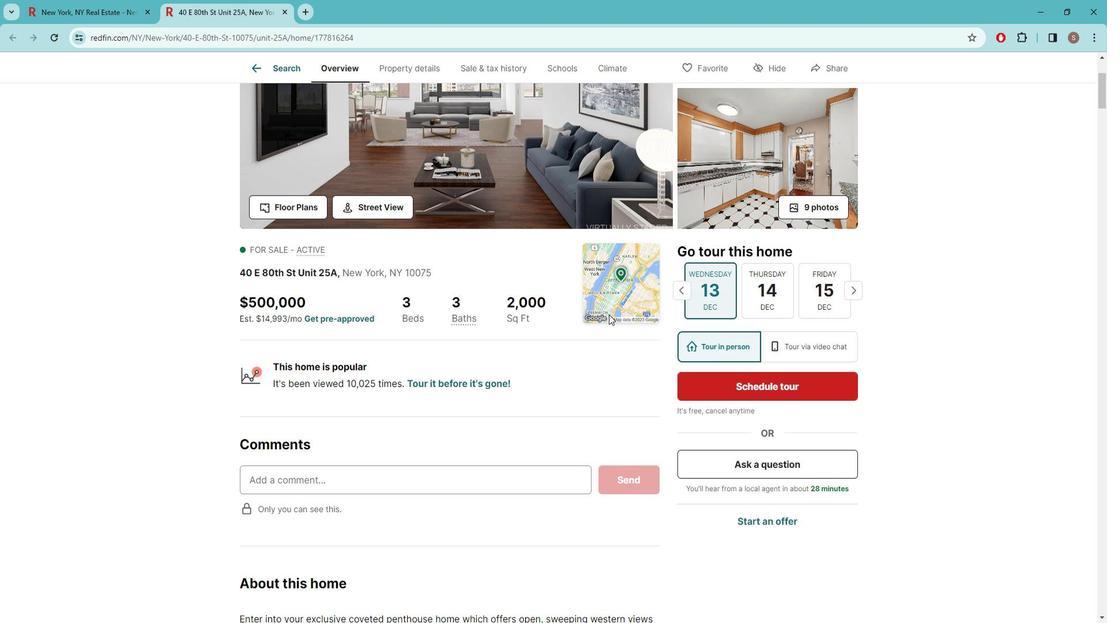 
Action: Mouse scrolled (617, 312) with delta (0, 0)
Screenshot: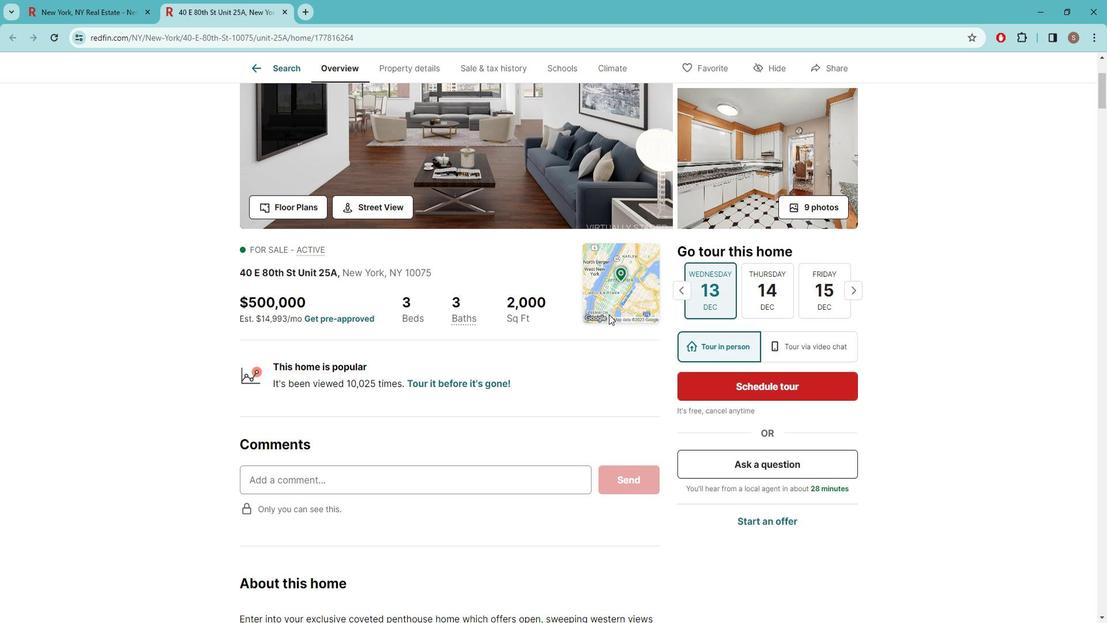 
Action: Mouse scrolled (617, 312) with delta (0, 0)
Screenshot: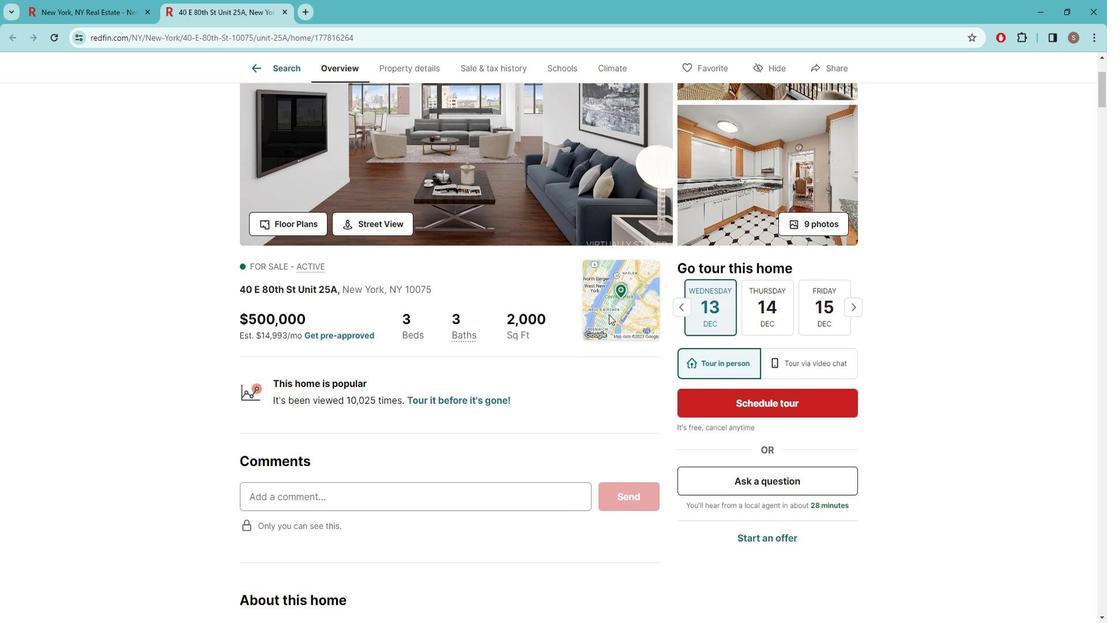
Action: Mouse scrolled (617, 312) with delta (0, 0)
Screenshot: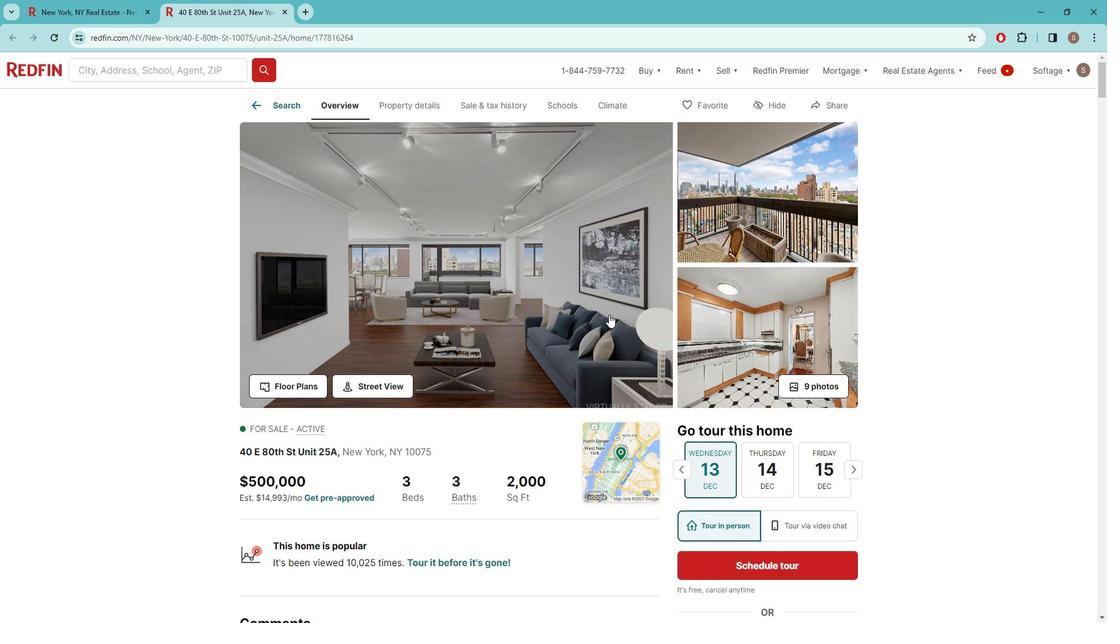 
